 Task: Add a signature Austin King containing Thanks in advance, Austin King to email address softage.10@softage.net and add a folder Threat intelligence
Action: Mouse moved to (120, 110)
Screenshot: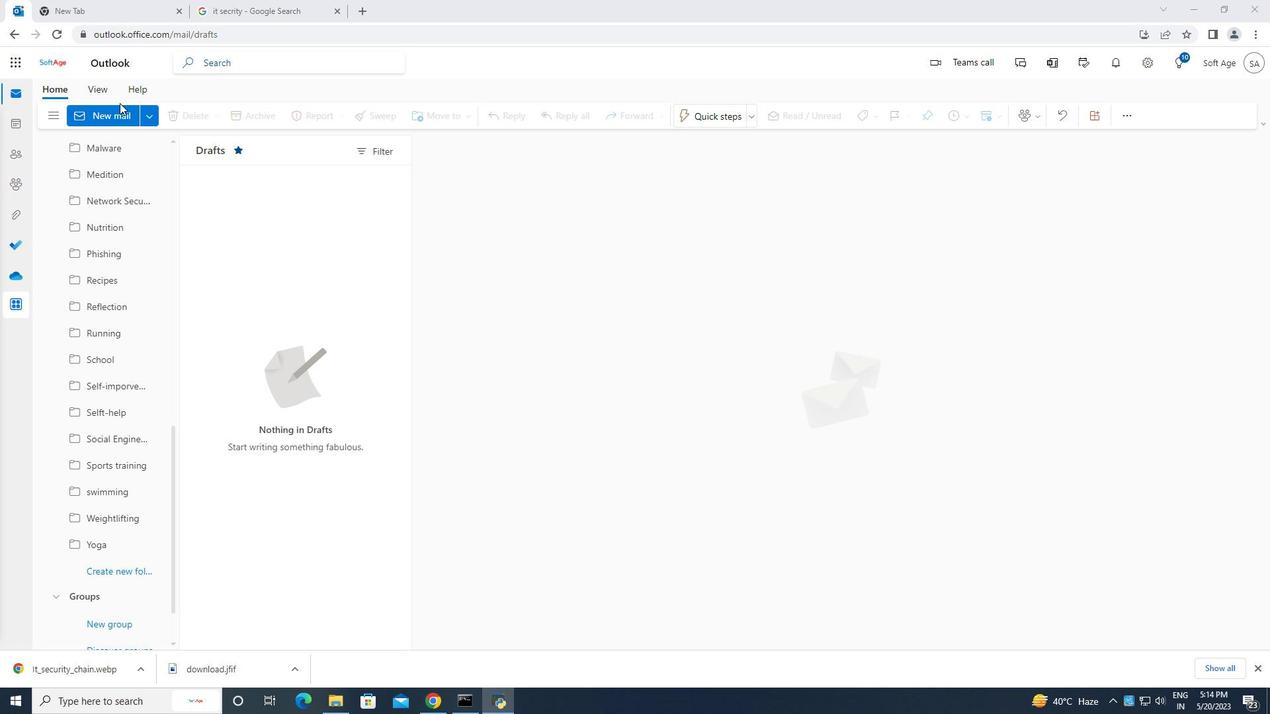 
Action: Mouse pressed left at (120, 110)
Screenshot: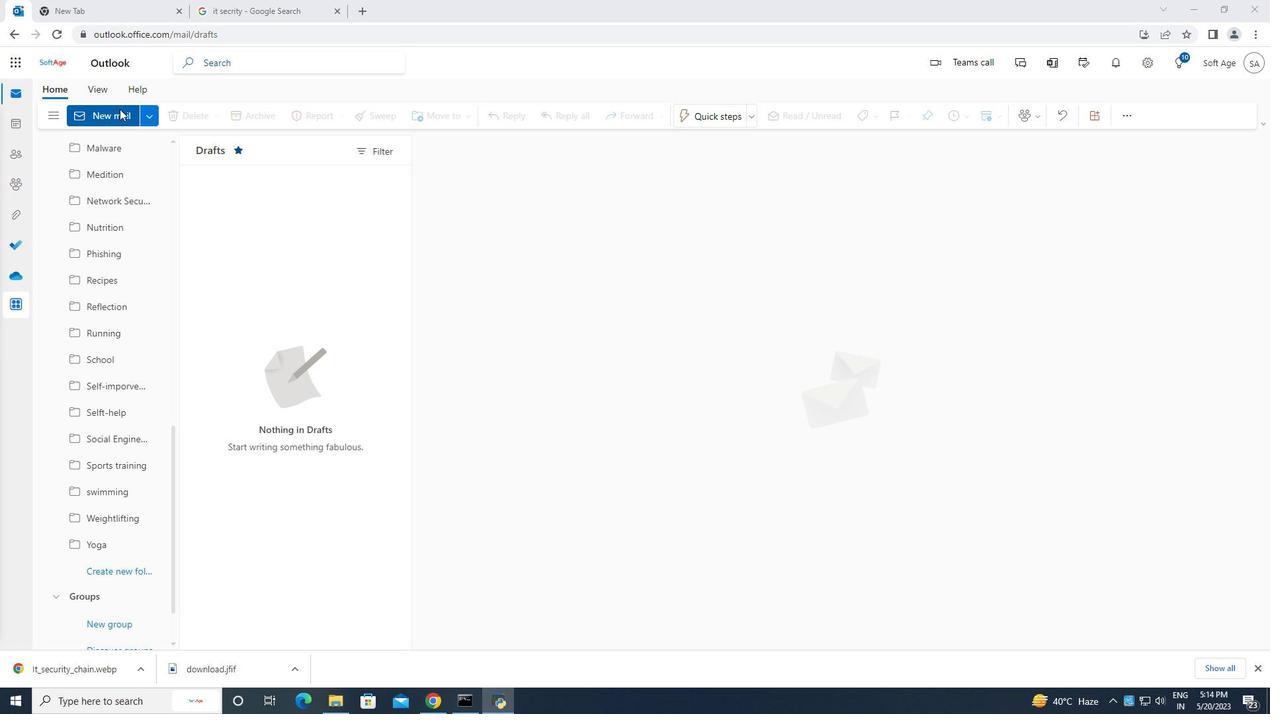 
Action: Mouse moved to (850, 115)
Screenshot: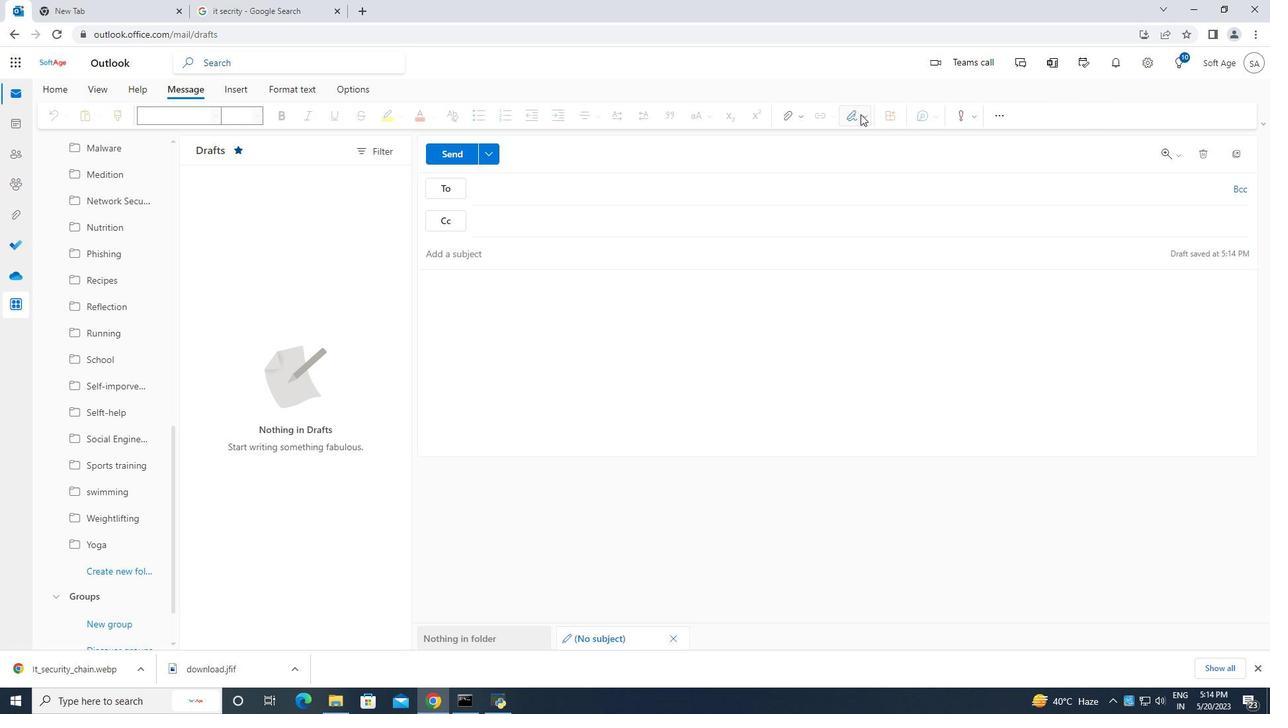 
Action: Mouse pressed left at (850, 115)
Screenshot: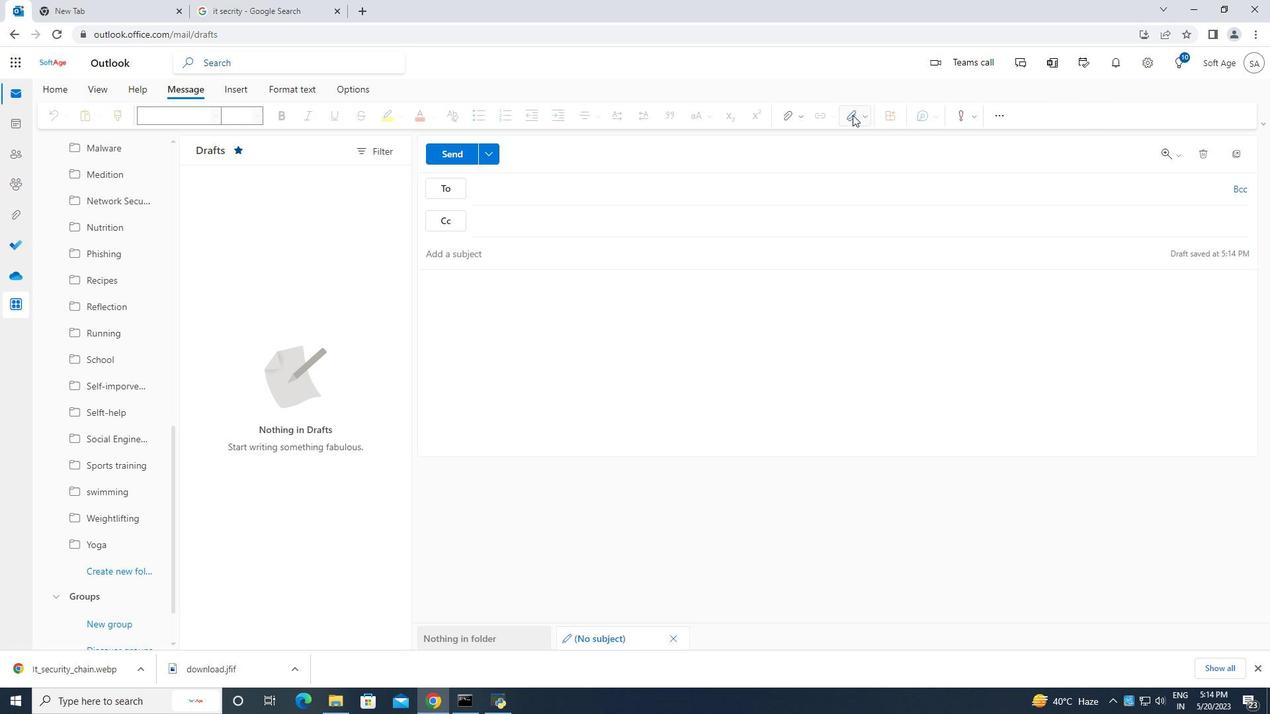 
Action: Mouse moved to (828, 170)
Screenshot: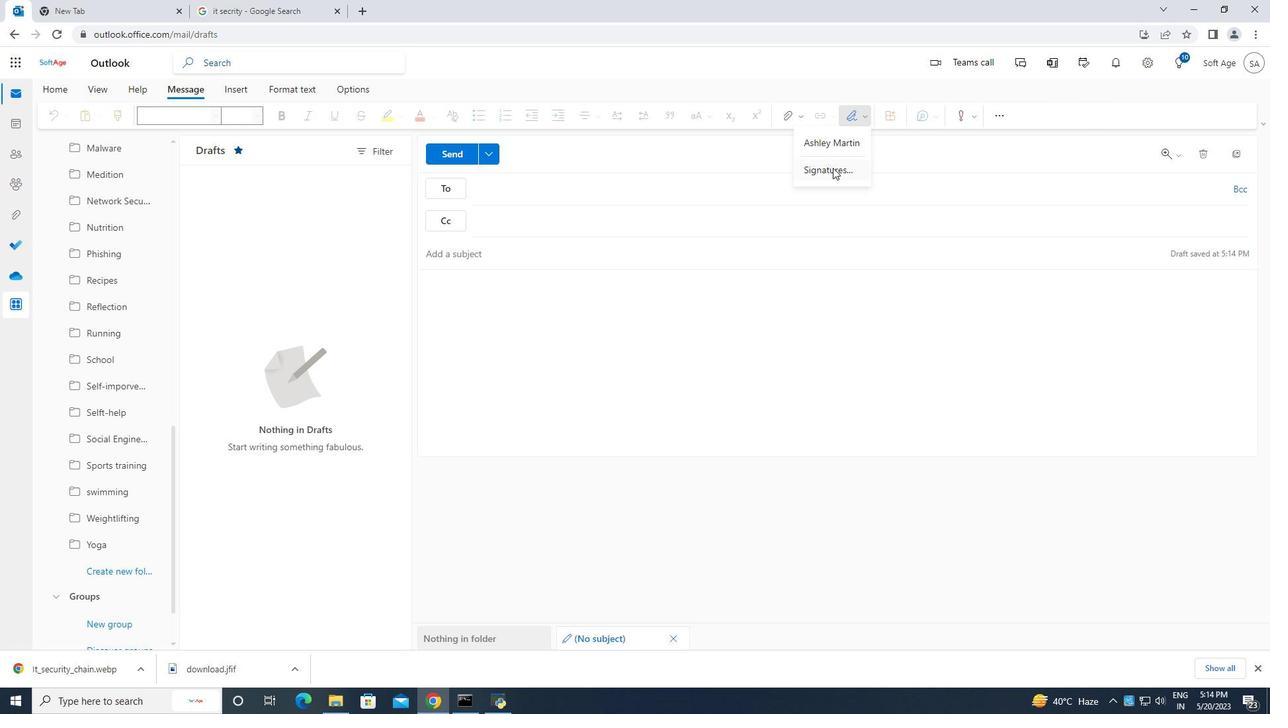 
Action: Mouse pressed left at (828, 170)
Screenshot: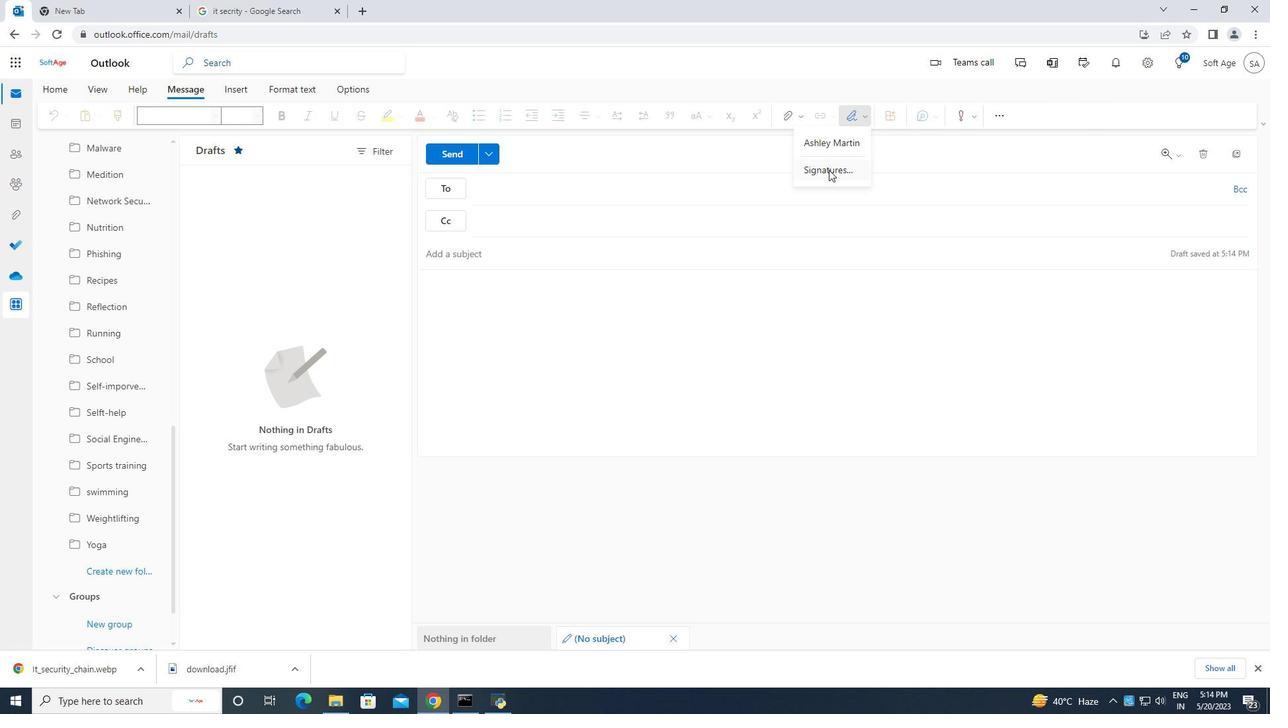 
Action: Mouse moved to (911, 216)
Screenshot: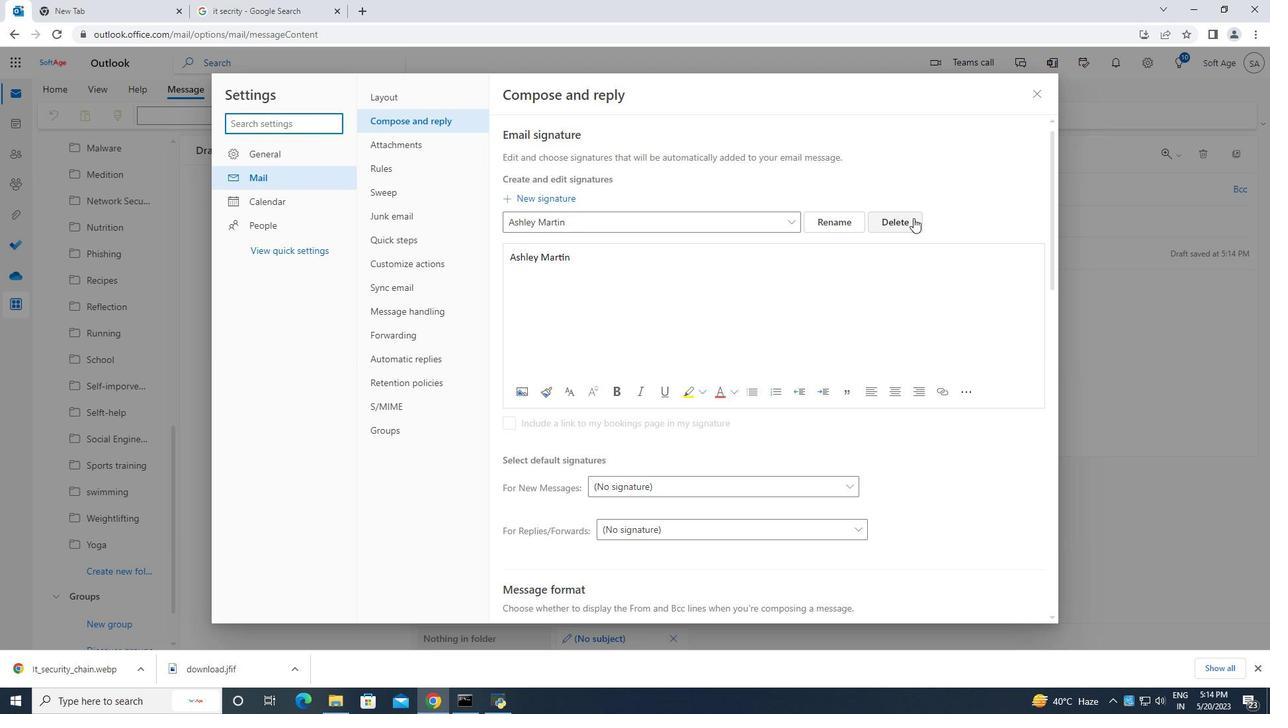 
Action: Mouse pressed left at (911, 216)
Screenshot: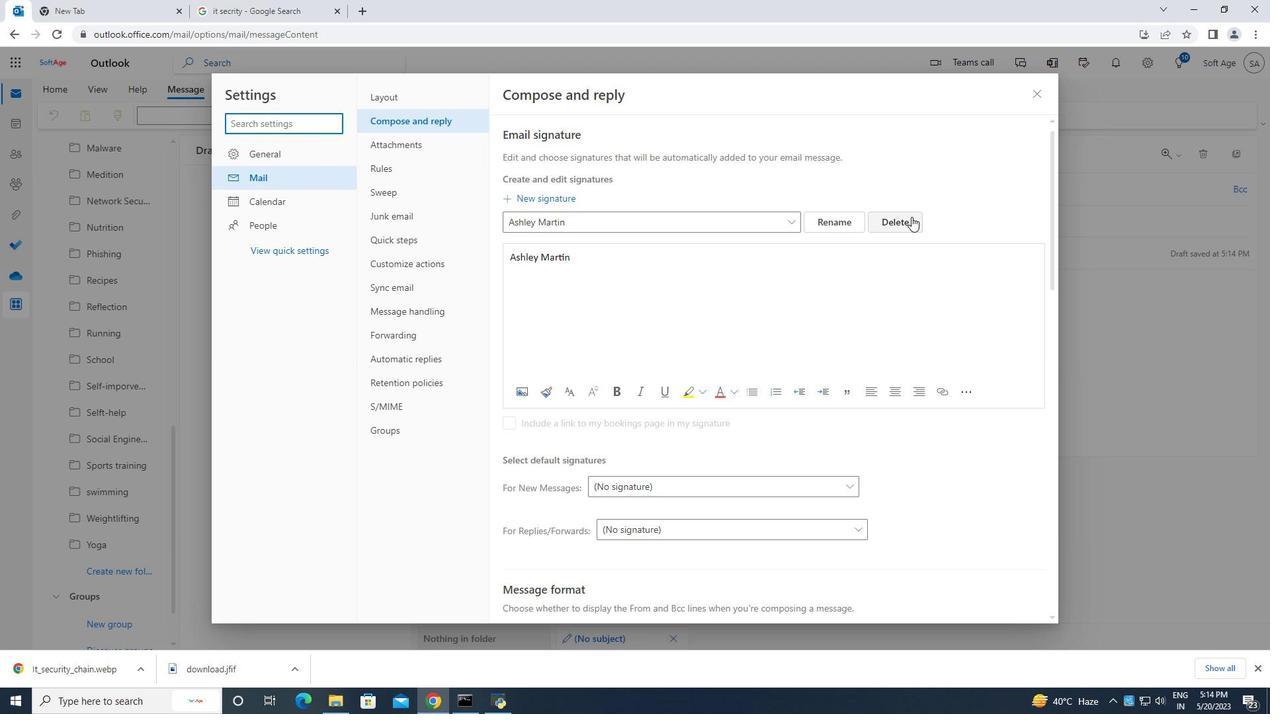 
Action: Mouse moved to (596, 223)
Screenshot: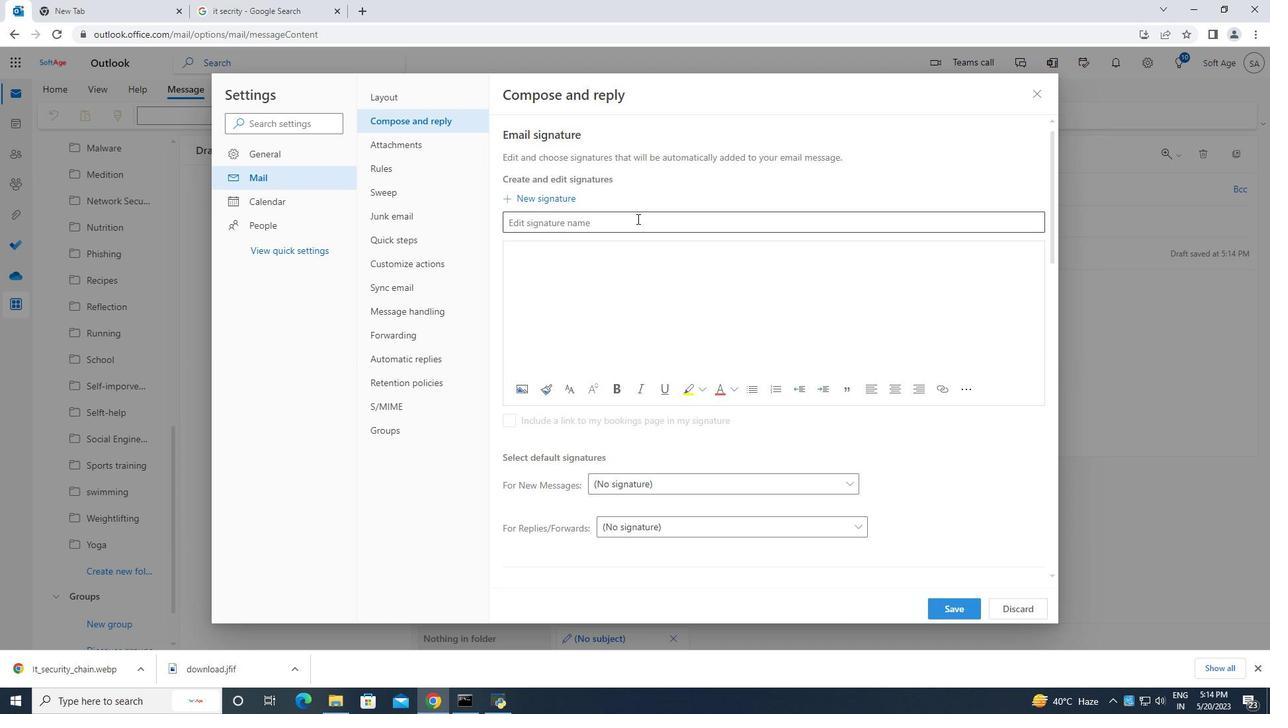 
Action: Mouse pressed left at (596, 223)
Screenshot: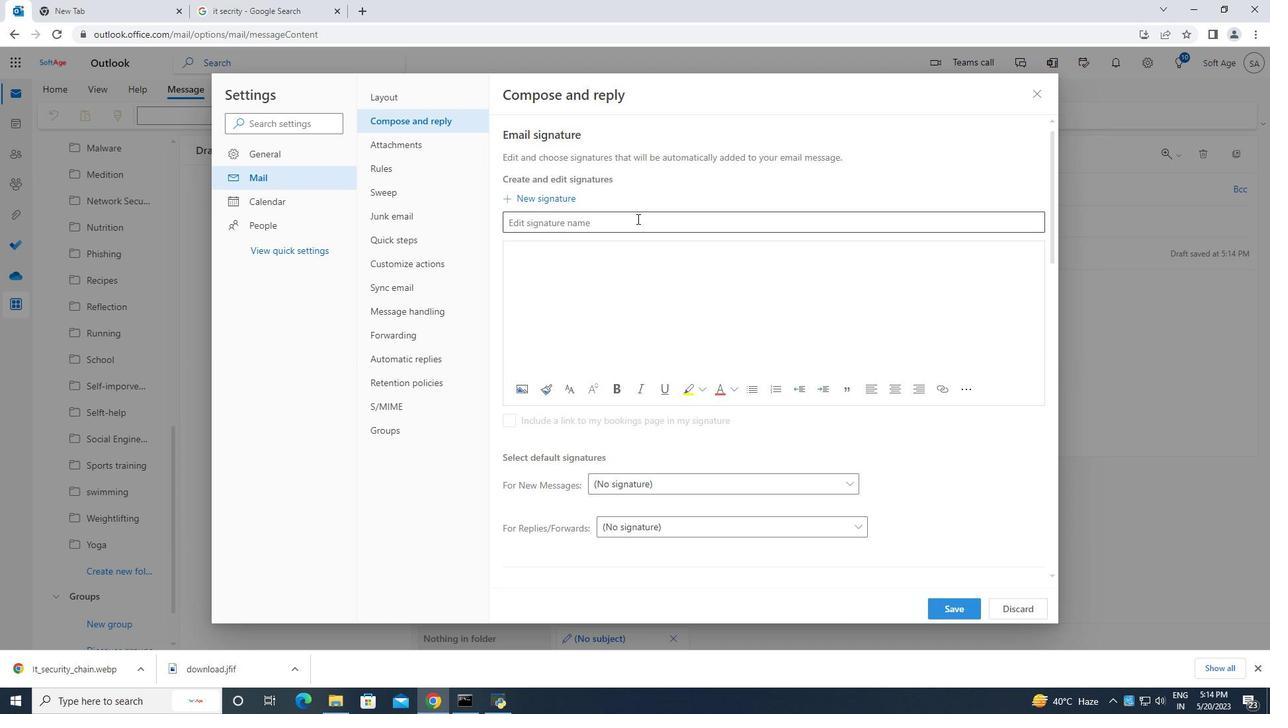 
Action: Key pressed <Key.caps_lock>A<Key.caps_lock>ustin<Key.space><Key.caps_lock>K<Key.caps_lock>ing<Key.space>
Screenshot: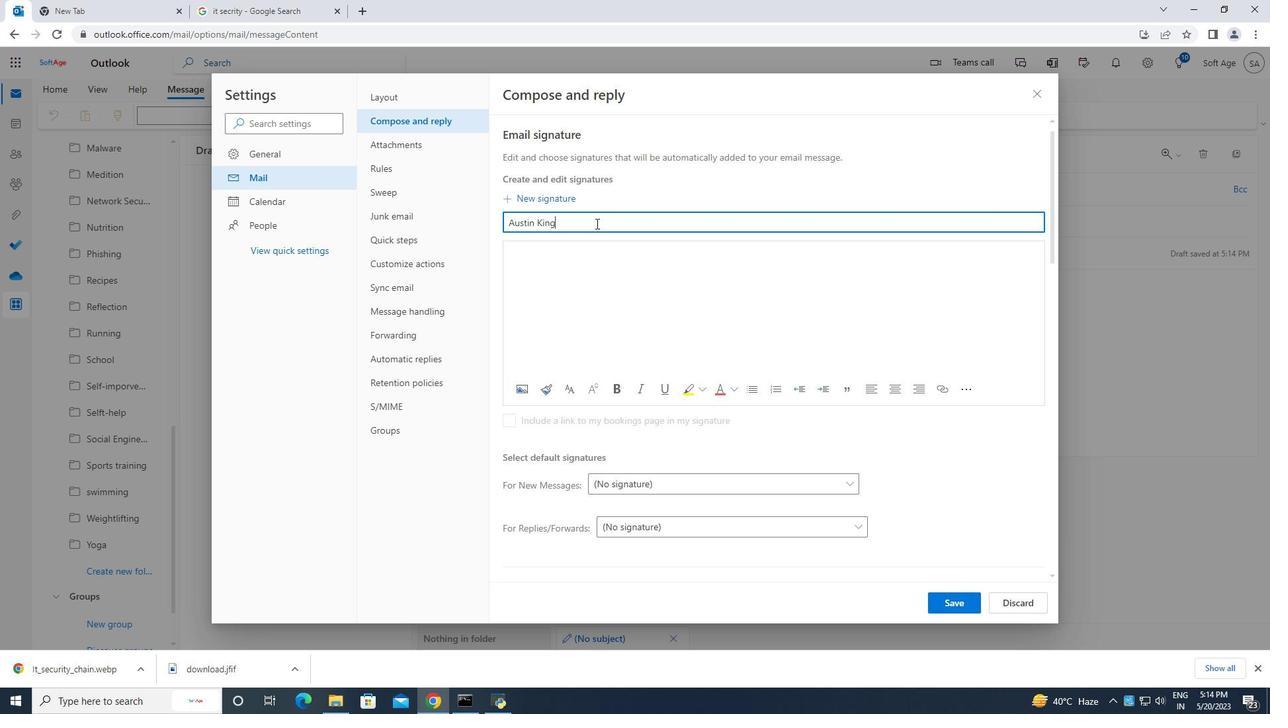 
Action: Mouse moved to (548, 267)
Screenshot: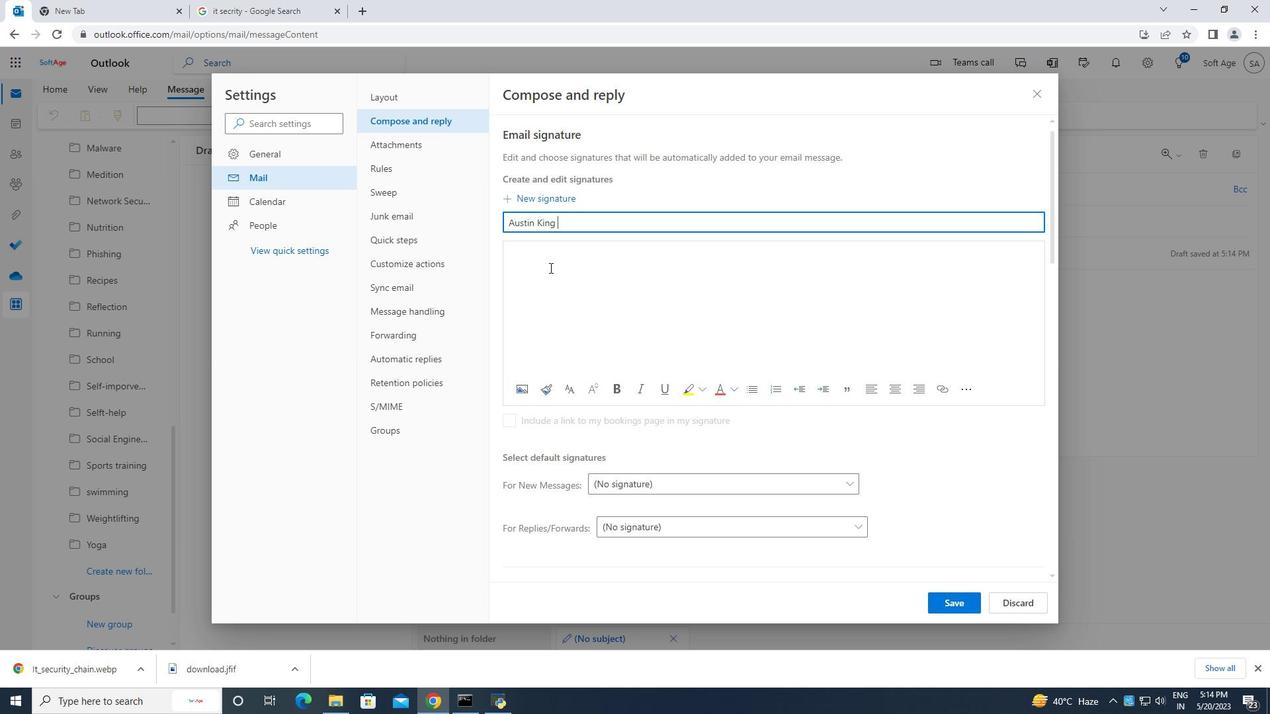 
Action: Mouse pressed left at (548, 267)
Screenshot: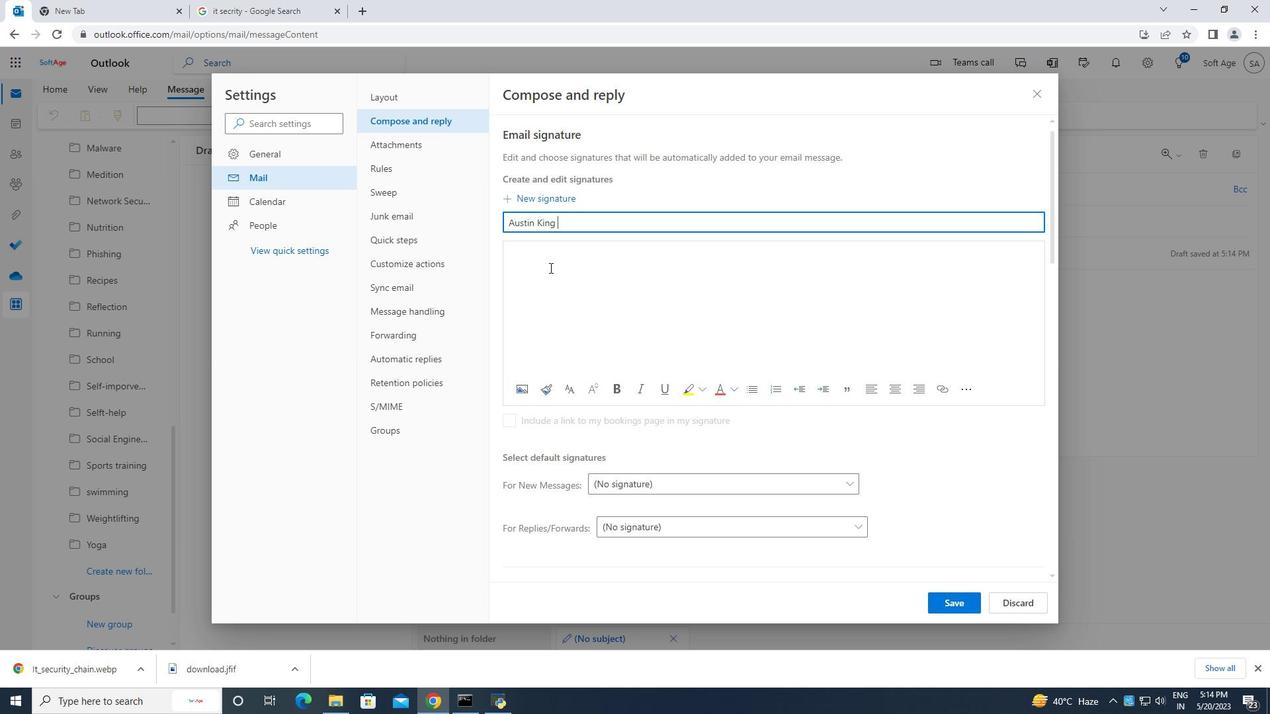 
Action: Key pressed <Key.caps_lock>A<Key.caps_lock>ustin<Key.space><Key.caps_lock>K<Key.caps_lock>ing
Screenshot: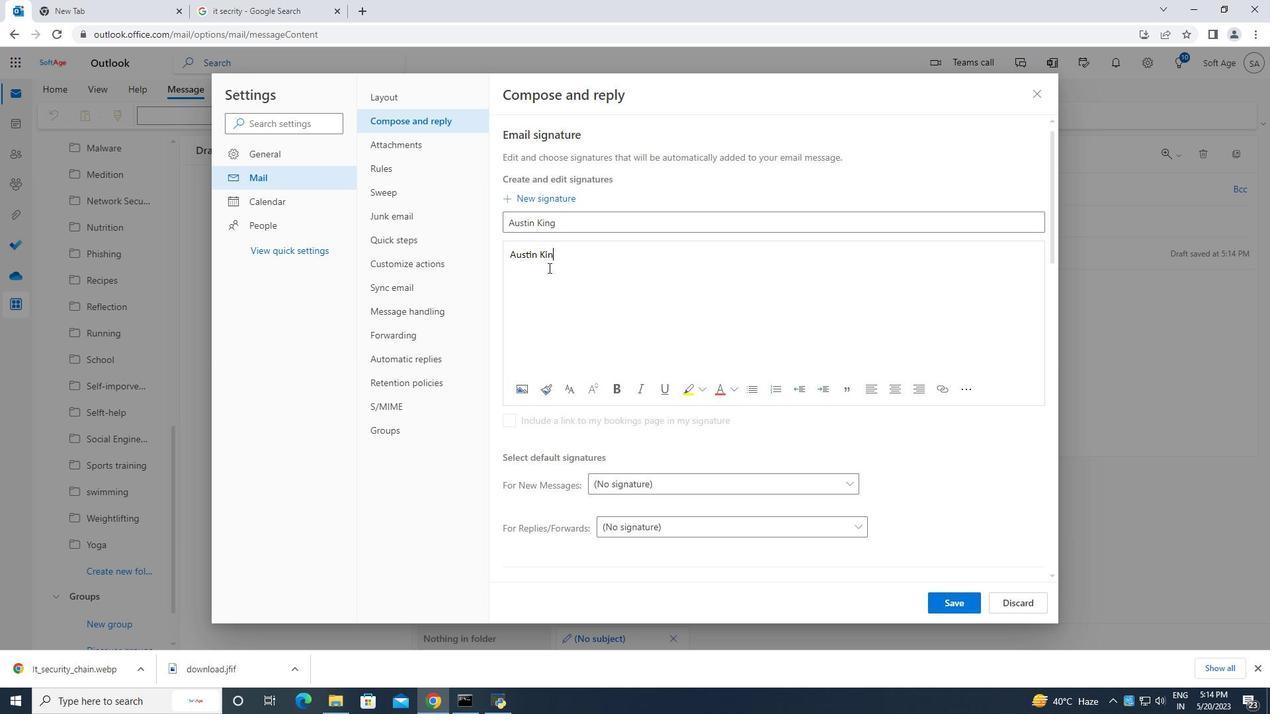 
Action: Mouse moved to (957, 600)
Screenshot: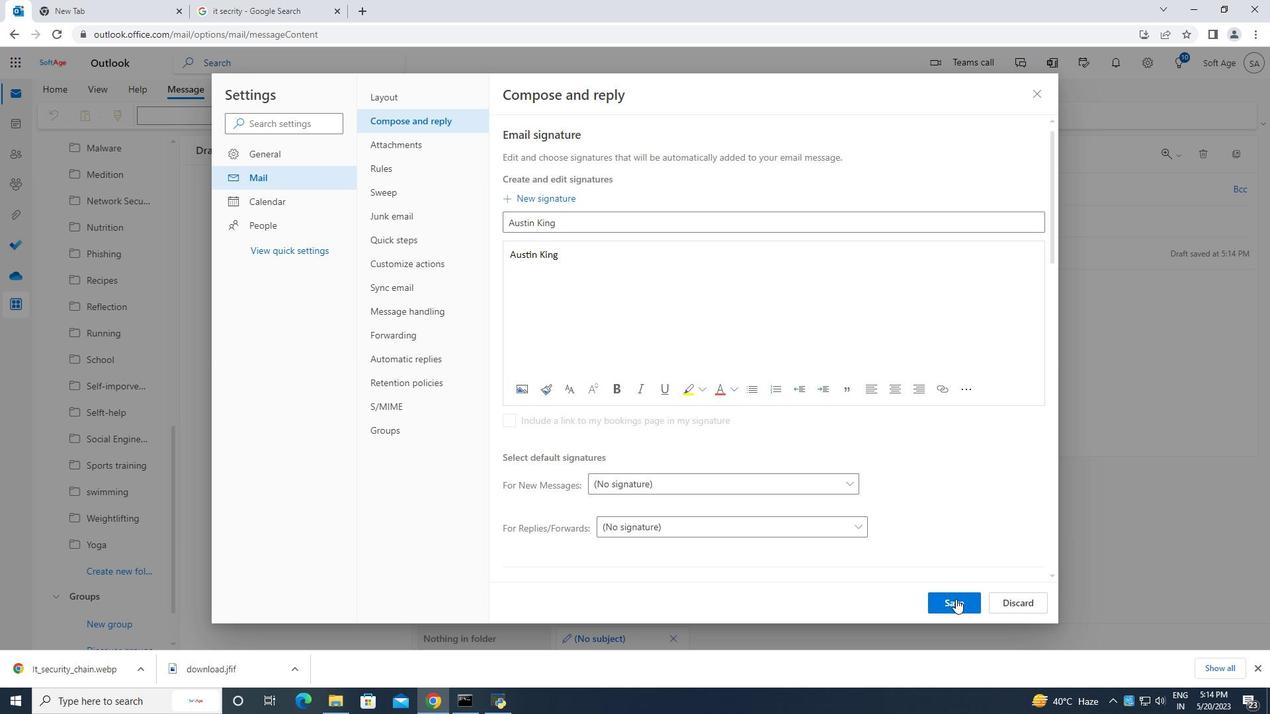 
Action: Mouse pressed left at (957, 600)
Screenshot: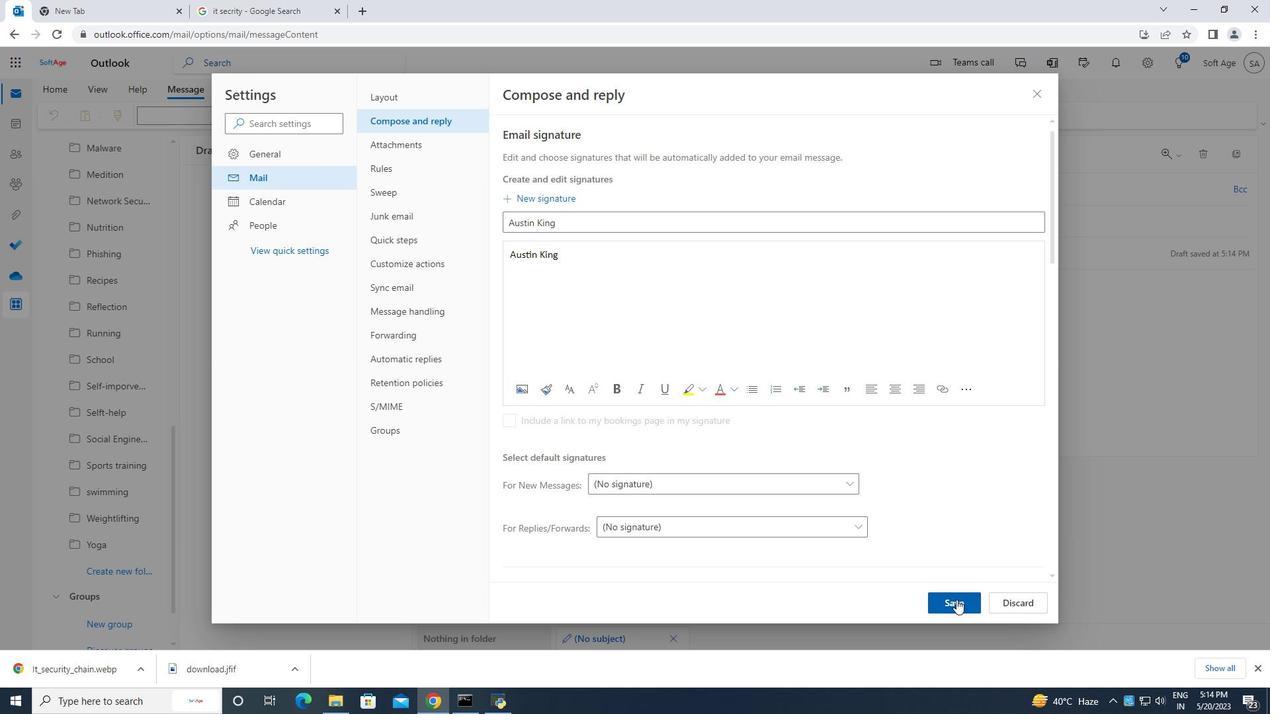 
Action: Mouse moved to (1041, 95)
Screenshot: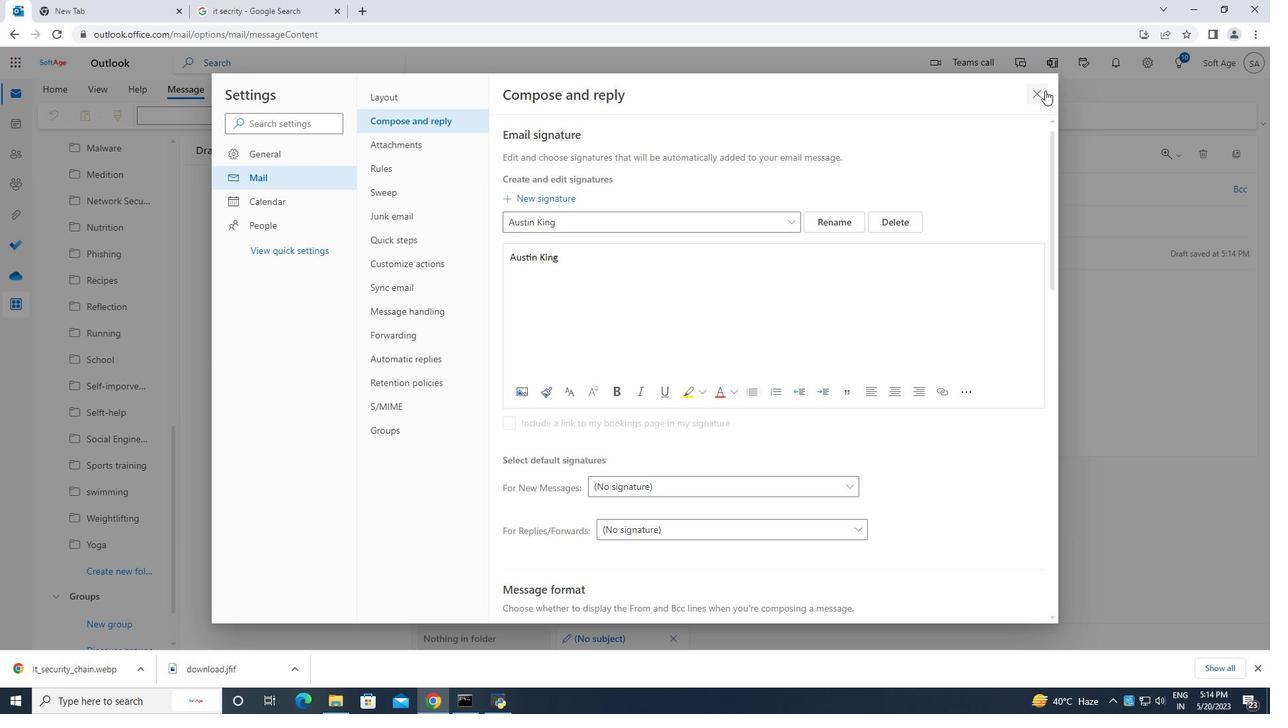 
Action: Mouse pressed left at (1041, 95)
Screenshot: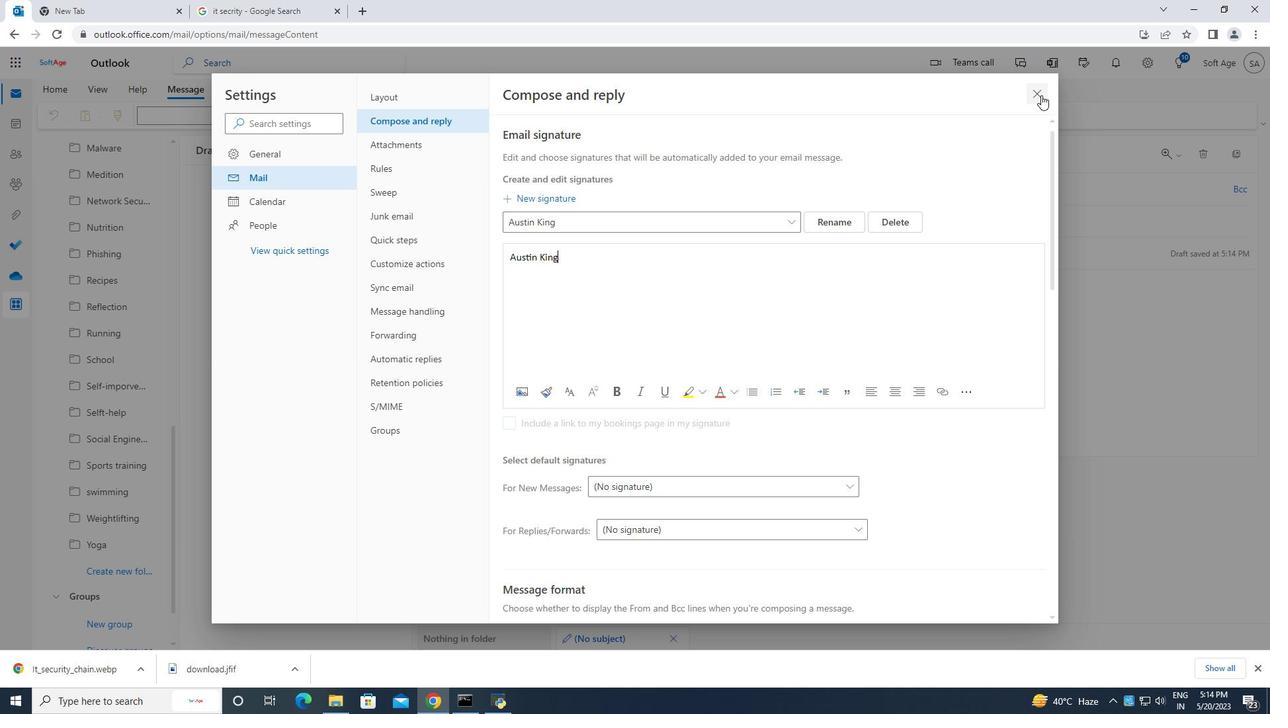 
Action: Mouse moved to (846, 117)
Screenshot: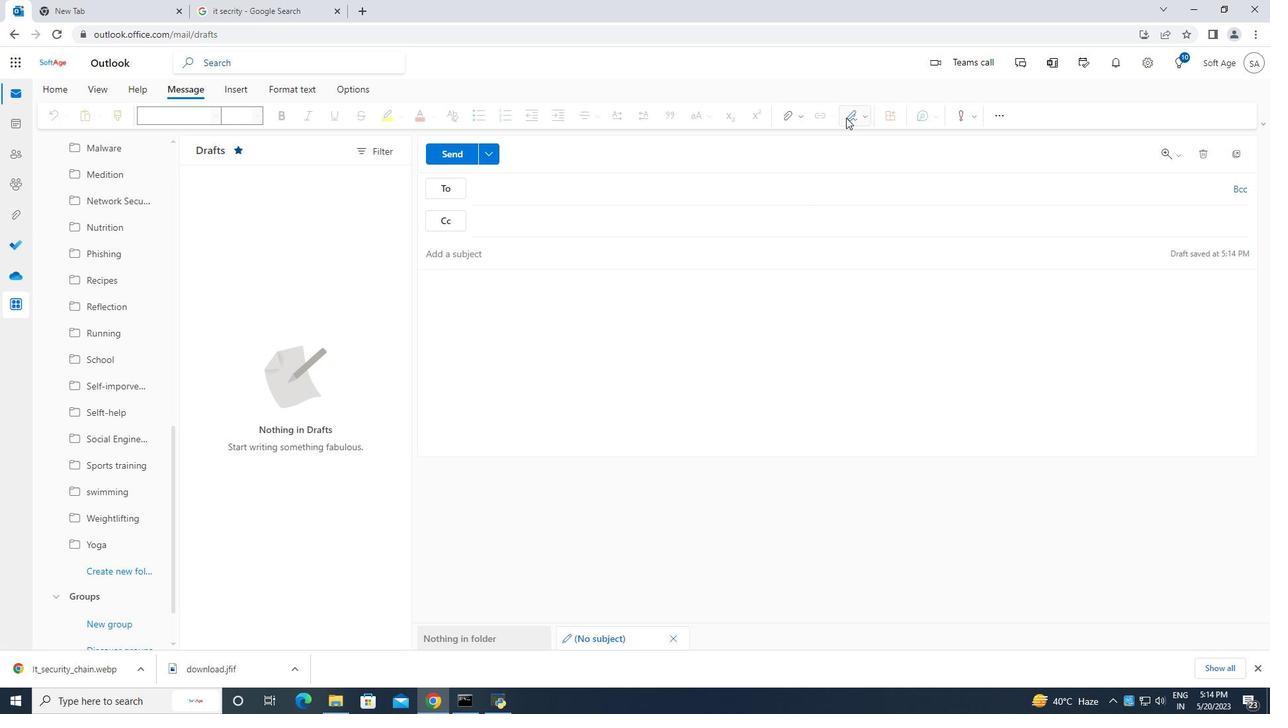
Action: Mouse pressed left at (846, 117)
Screenshot: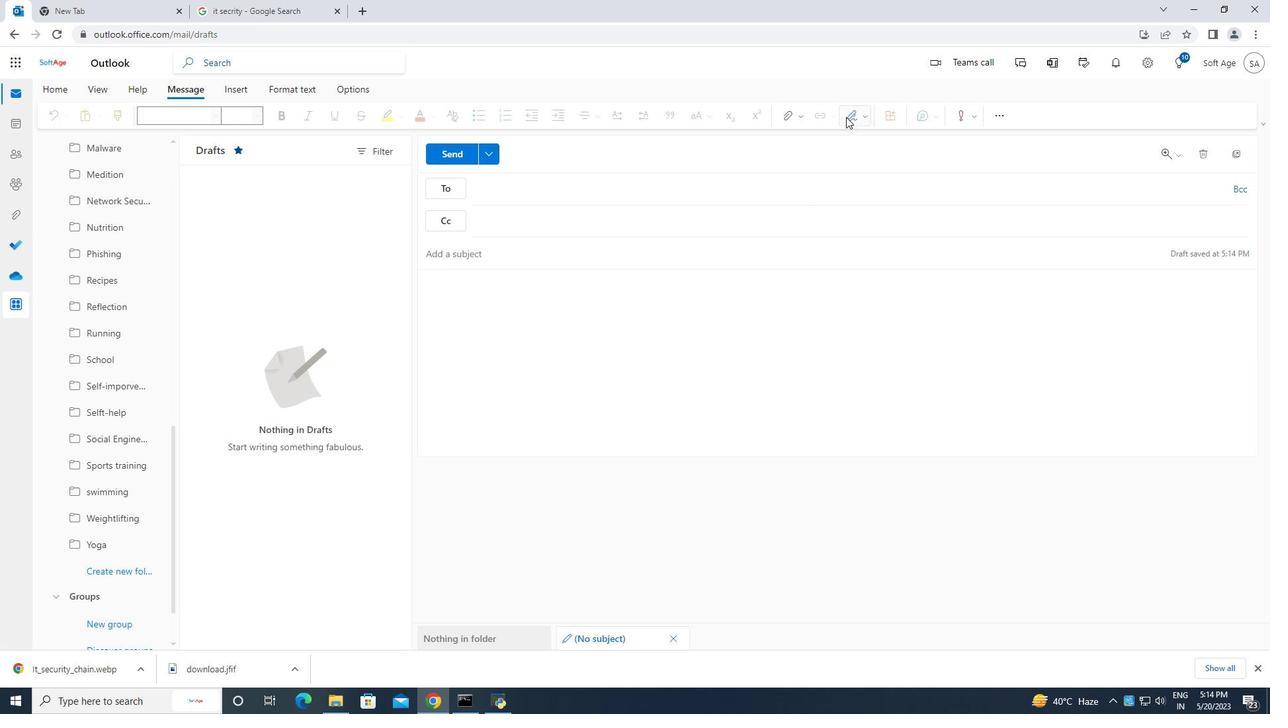
Action: Mouse moved to (823, 144)
Screenshot: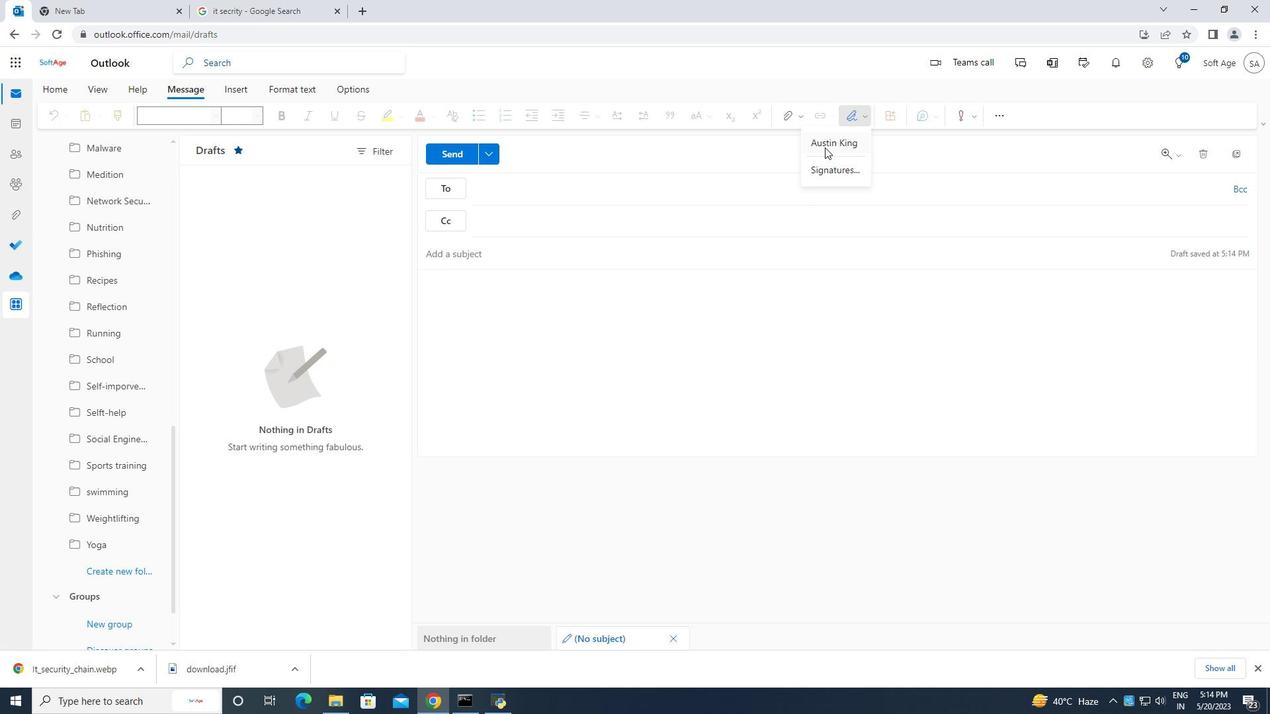 
Action: Mouse pressed left at (823, 144)
Screenshot: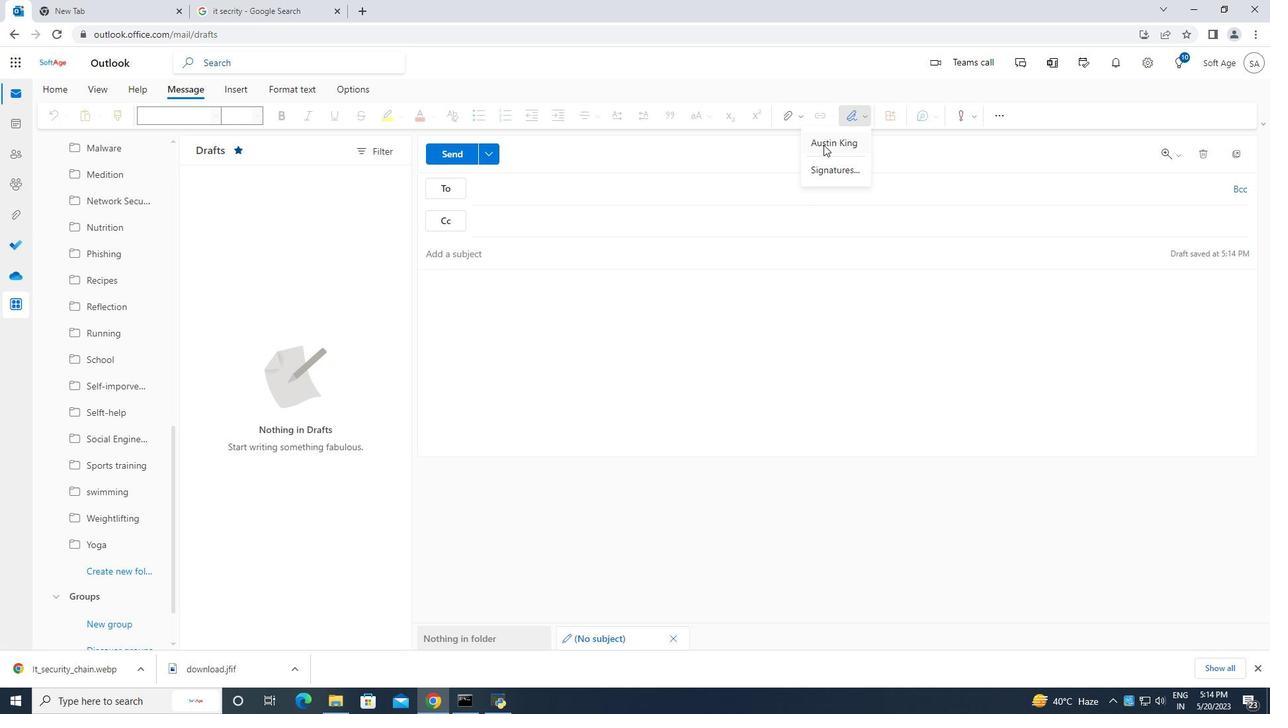 
Action: Mouse moved to (474, 274)
Screenshot: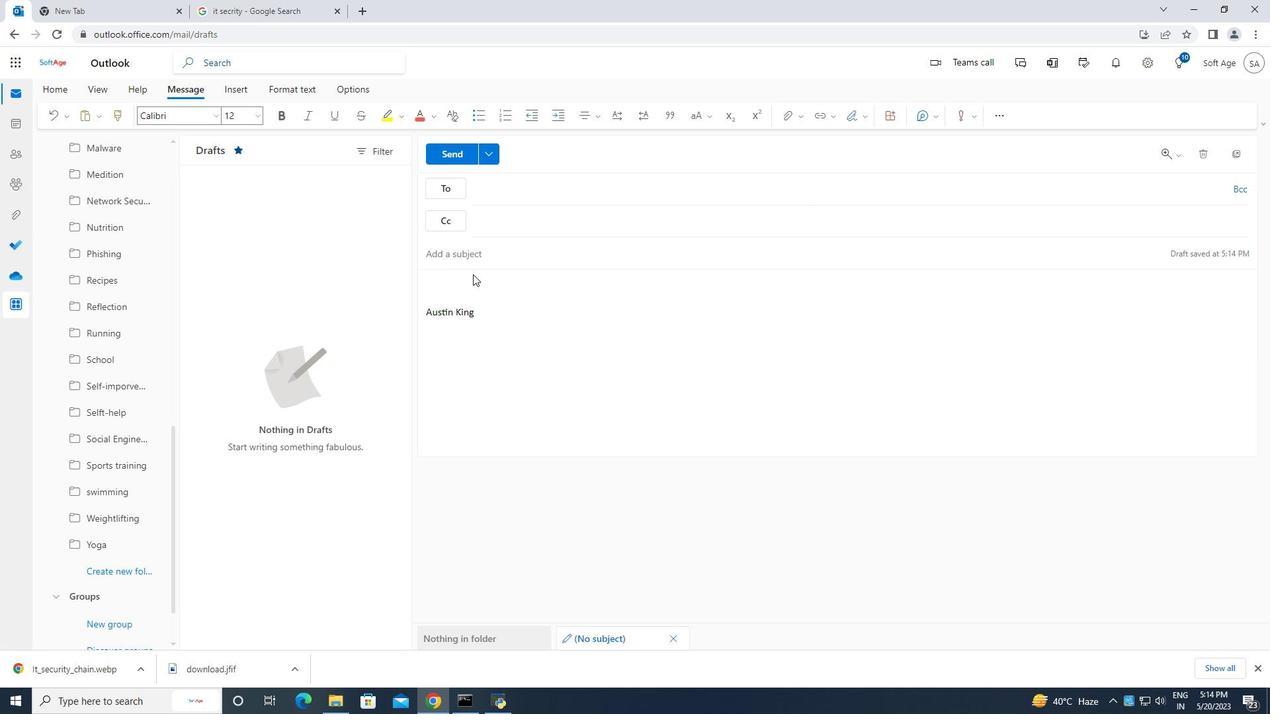 
Action: Key pressed <Key.caps_lock>C<Key.caps_lock>ontaining<Key.space><Key.caps_lock>T<Key.caps_lock>hanks<Key.space>in<Key.space>advance<Key.space><Key.backspace>,<Key.space><Key.caps_lock>A<Key.caps_lock>ustin<Key.space><Key.caps_lock>KI<Key.backspace><Key.caps_lock>ing
Screenshot: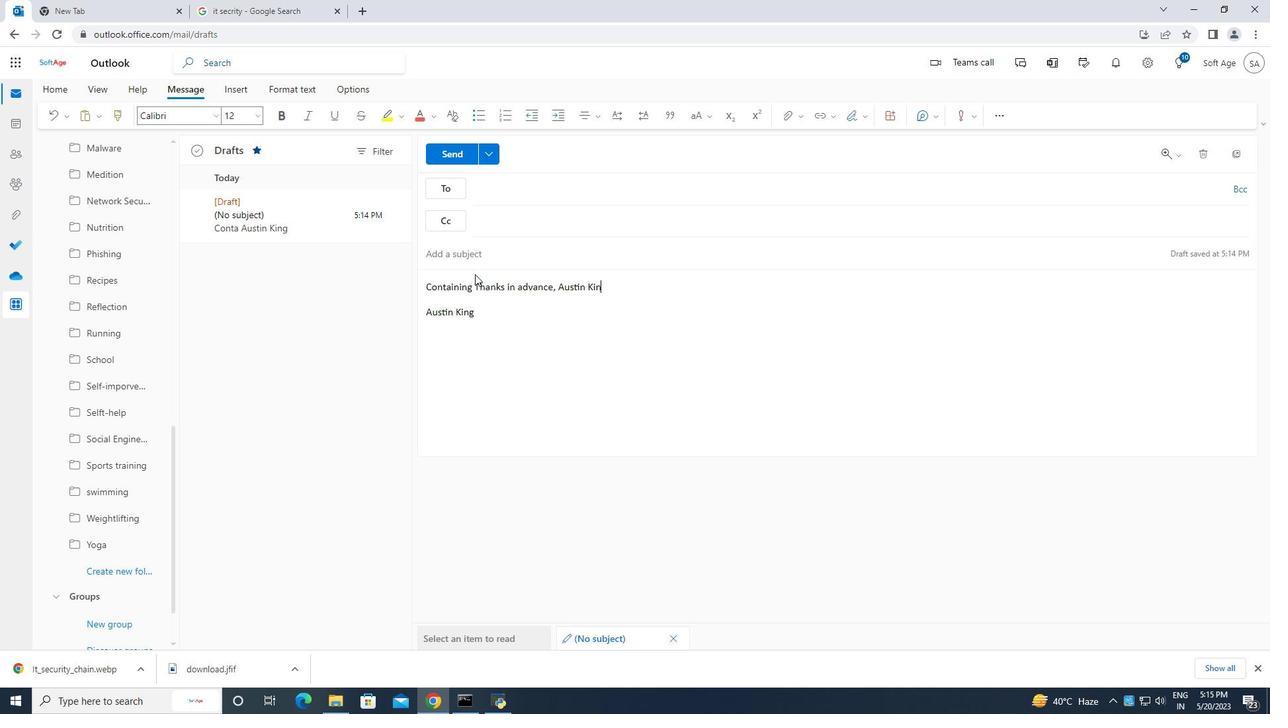 
Action: Mouse moved to (545, 185)
Screenshot: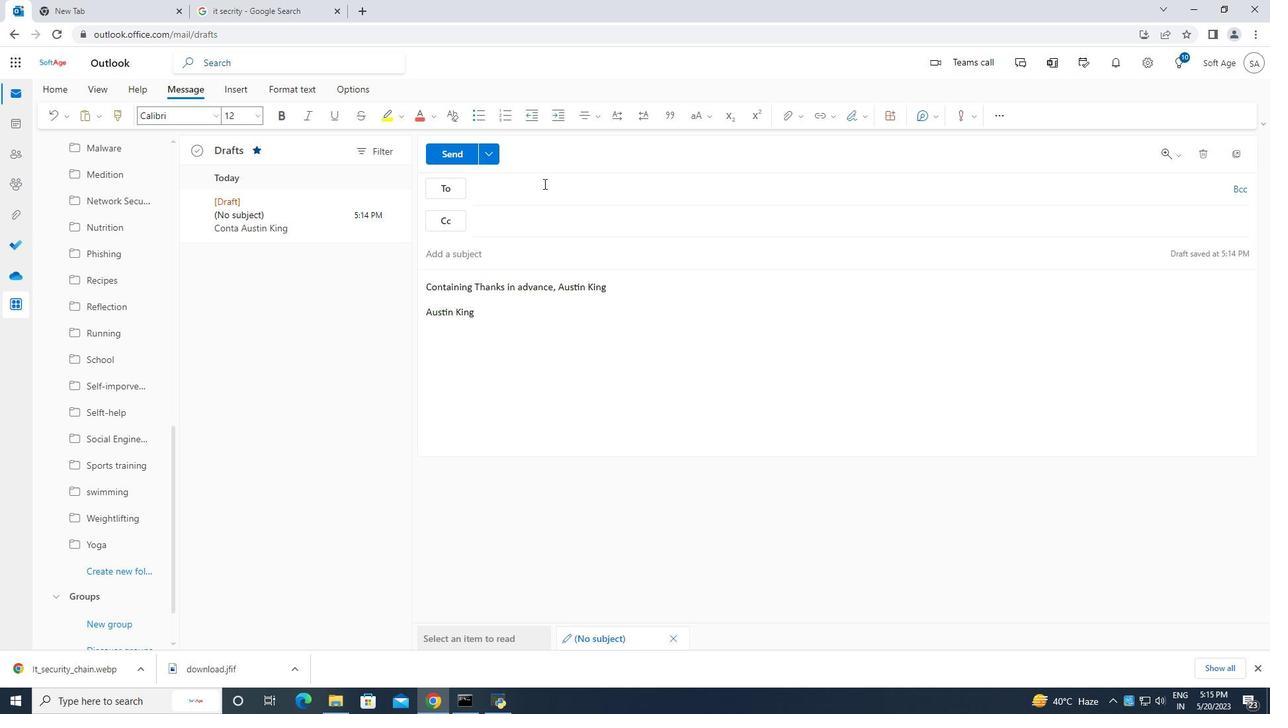 
Action: Mouse pressed left at (545, 185)
Screenshot: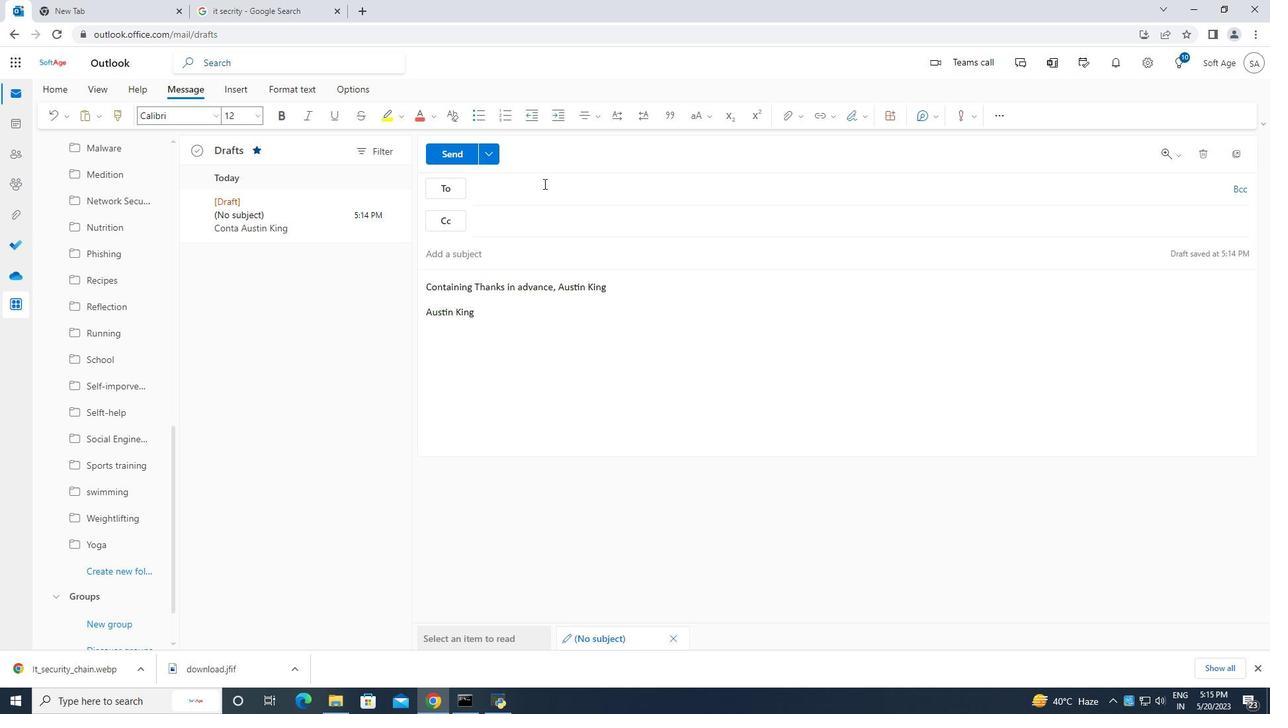 
Action: Mouse moved to (543, 185)
Screenshot: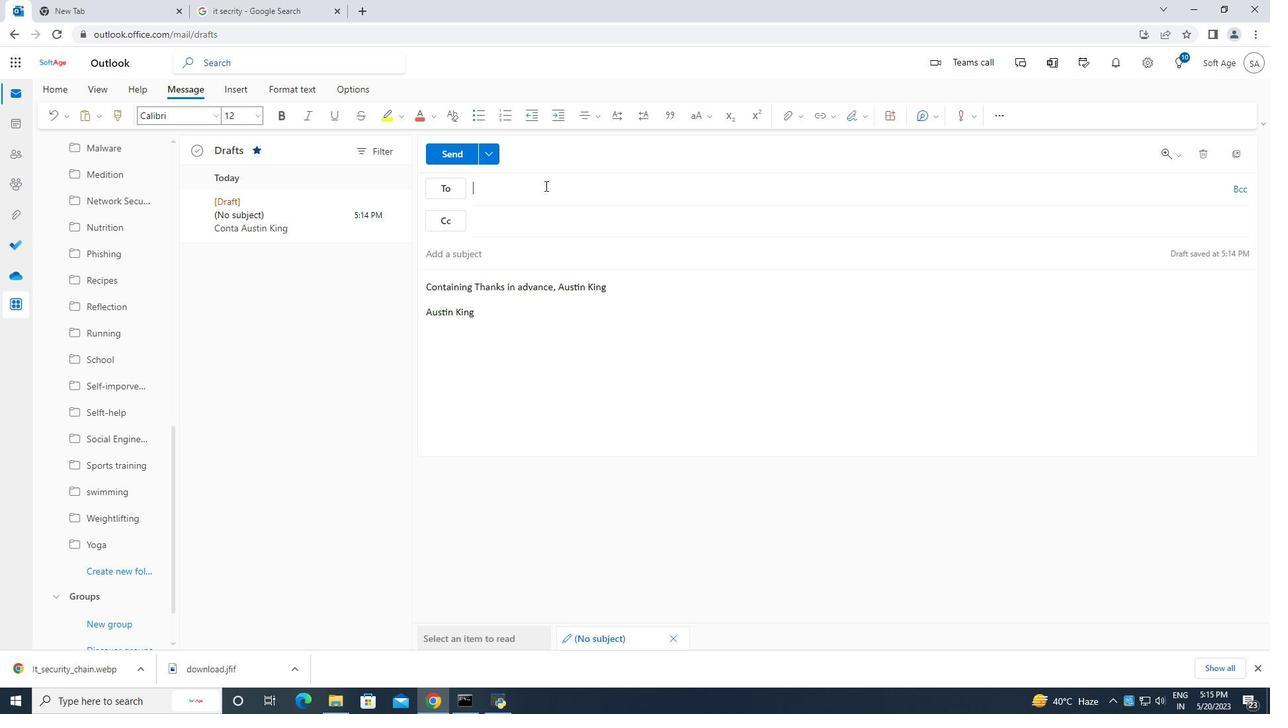 
Action: Key pressed soft
Screenshot: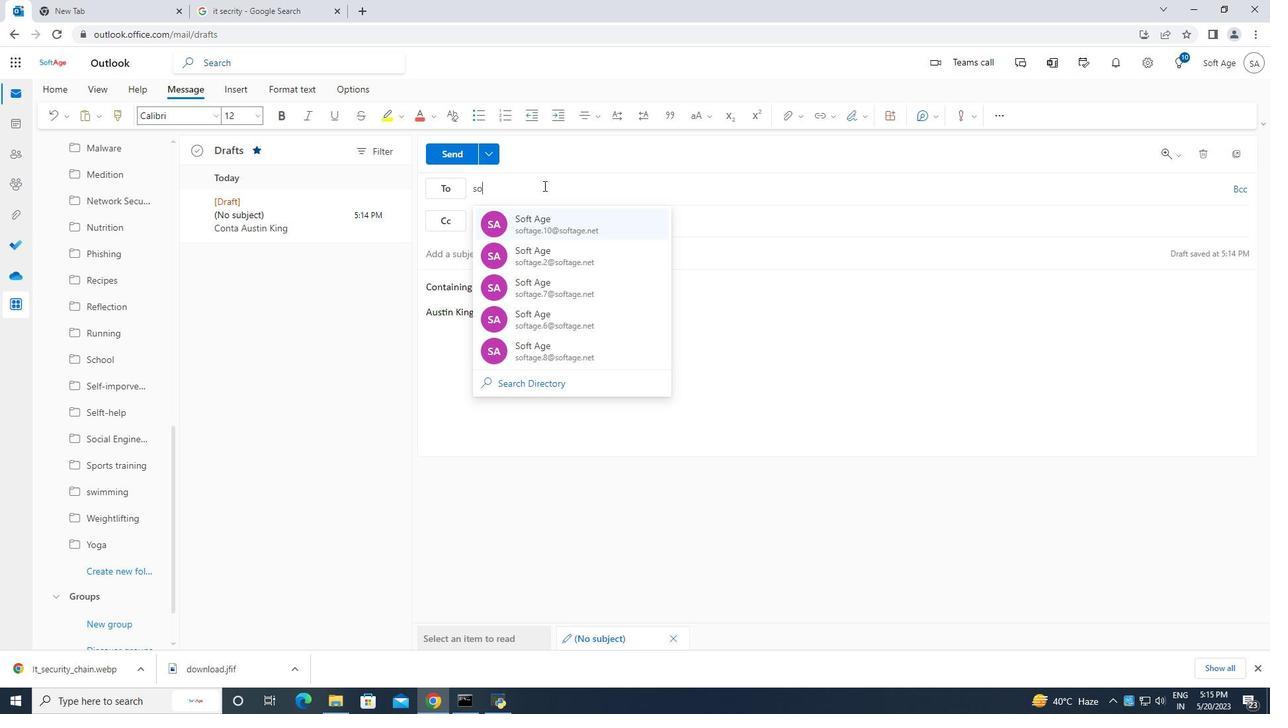 
Action: Mouse moved to (603, 218)
Screenshot: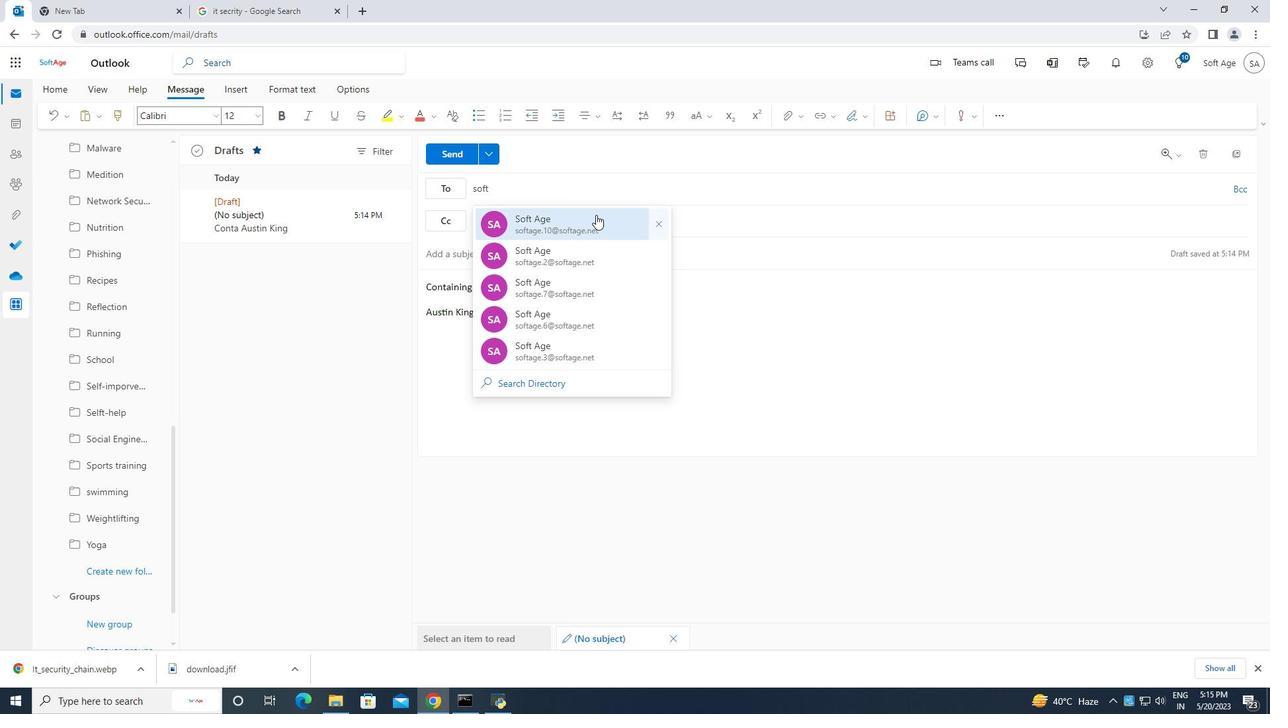
Action: Mouse pressed left at (603, 218)
Screenshot: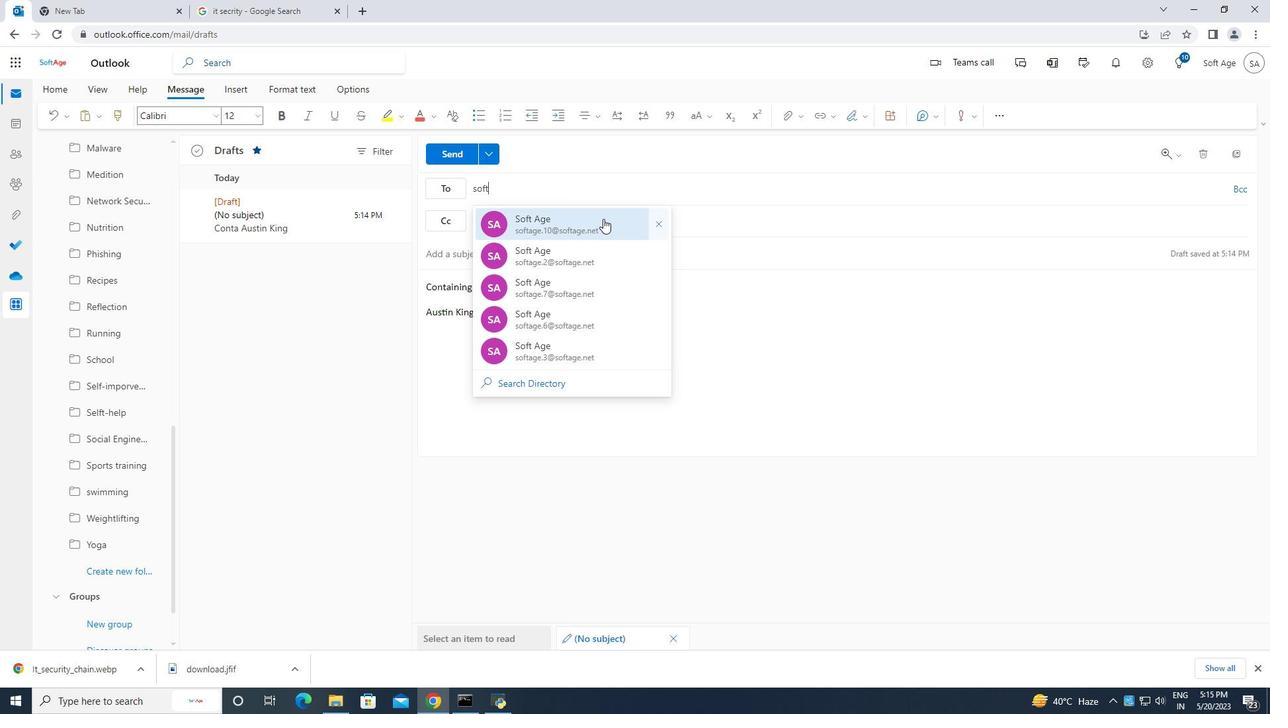 
Action: Mouse moved to (124, 572)
Screenshot: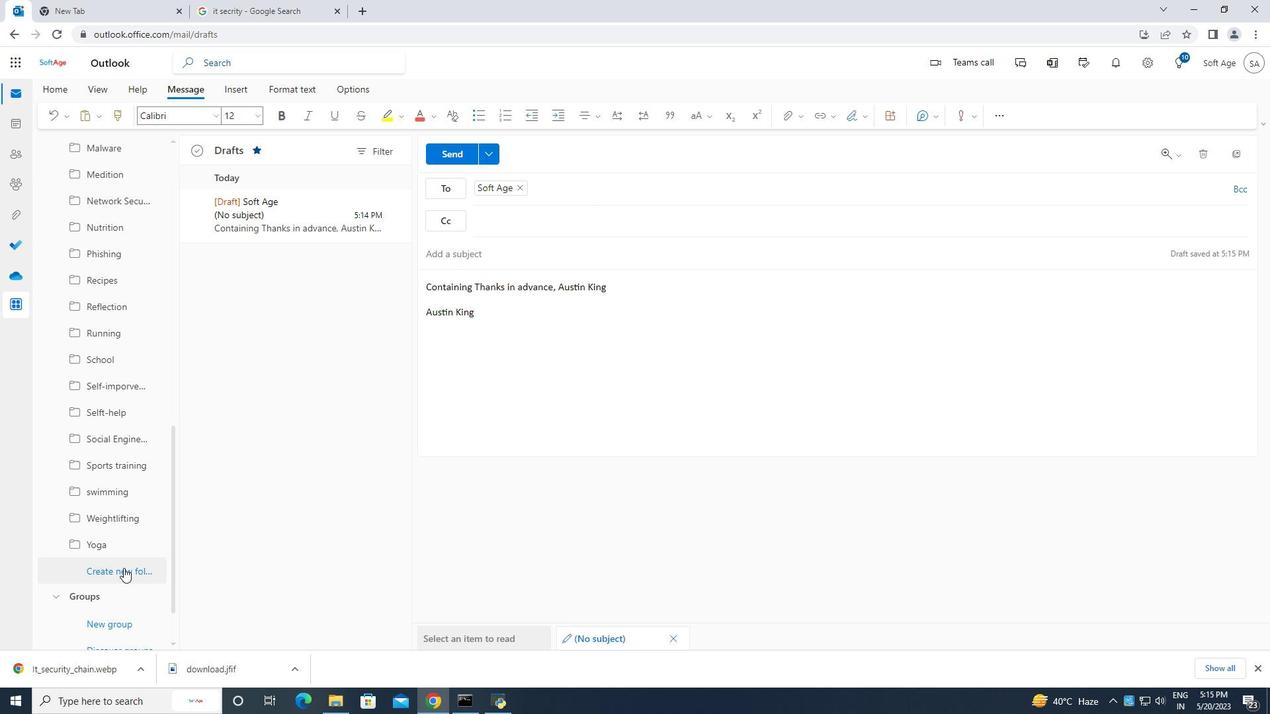 
Action: Mouse pressed left at (124, 572)
Screenshot: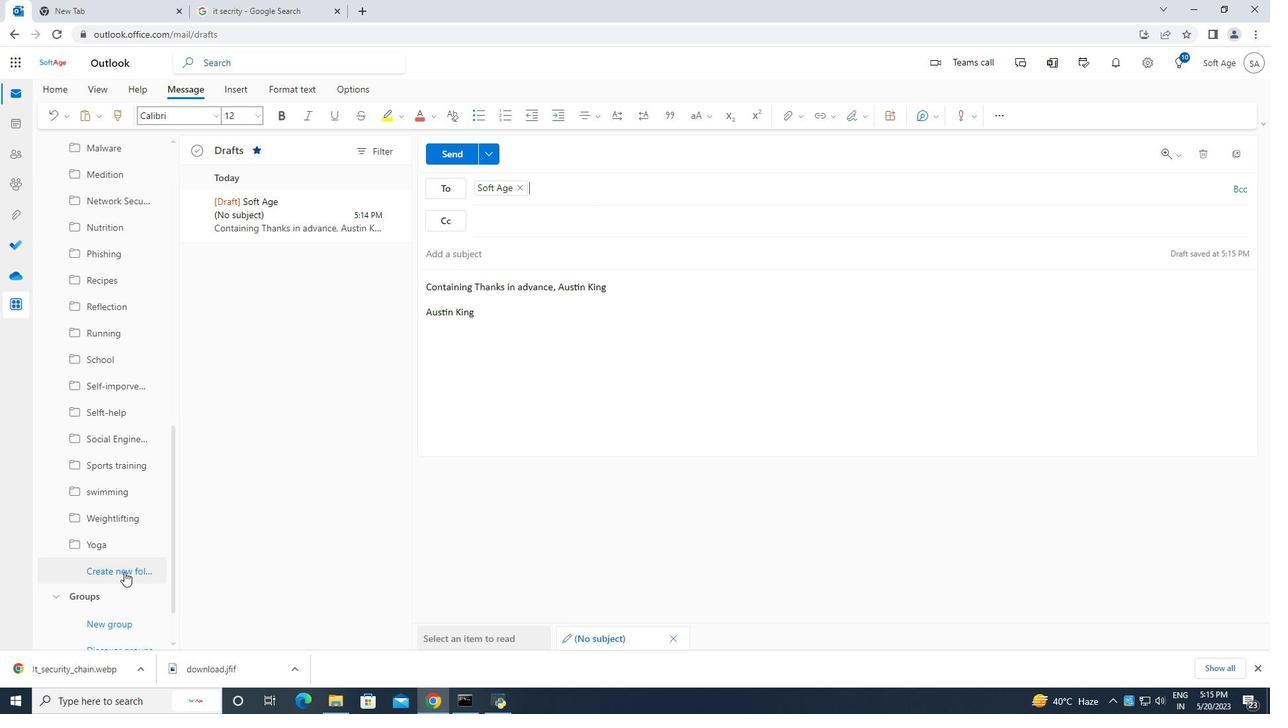 
Action: Mouse moved to (121, 562)
Screenshot: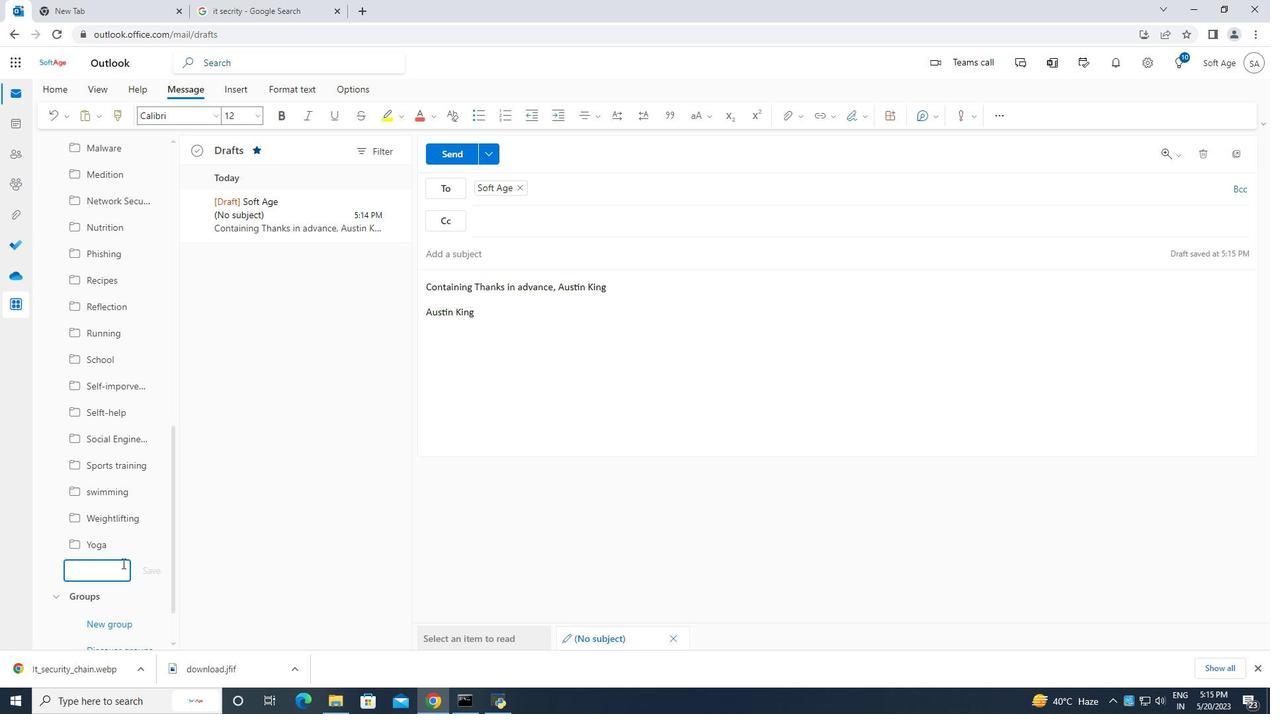 
Action: Key pressed <Key.caps_lock>T<Key.caps_lock>hreat<Key.space><Key.caps_lock>I<Key.caps_lock>ntelligence
Screenshot: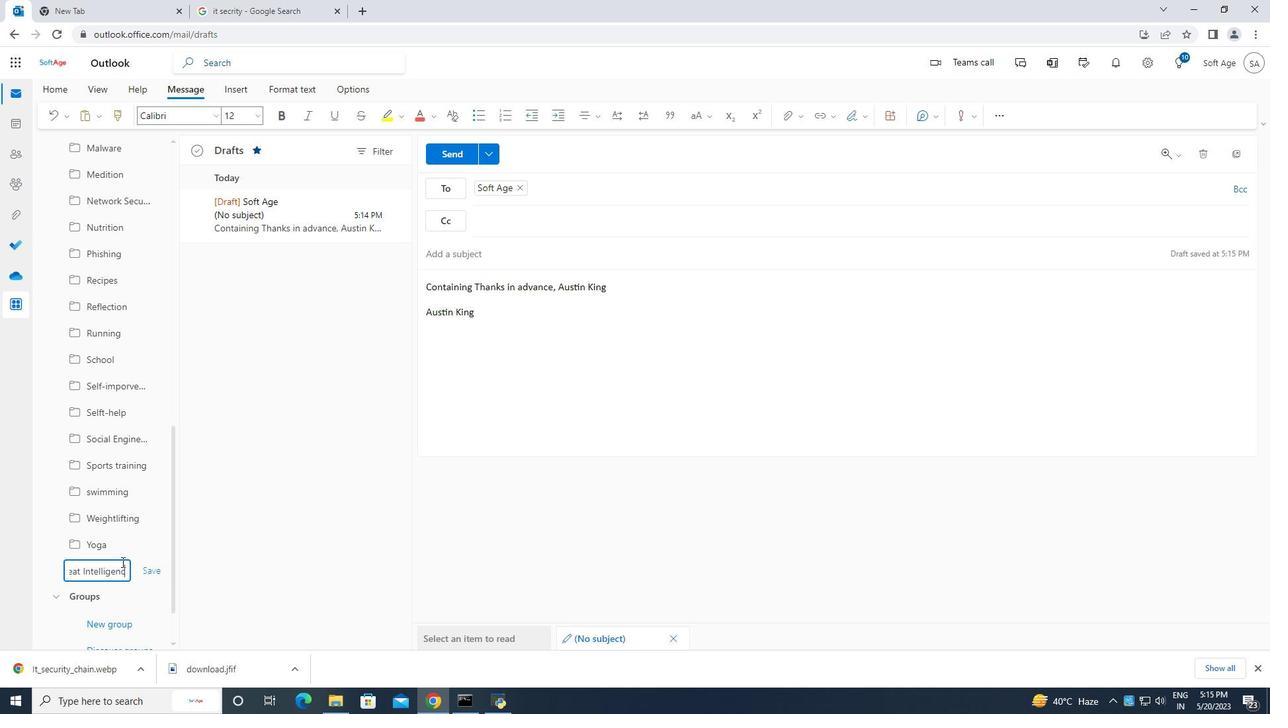 
Action: Mouse moved to (156, 571)
Screenshot: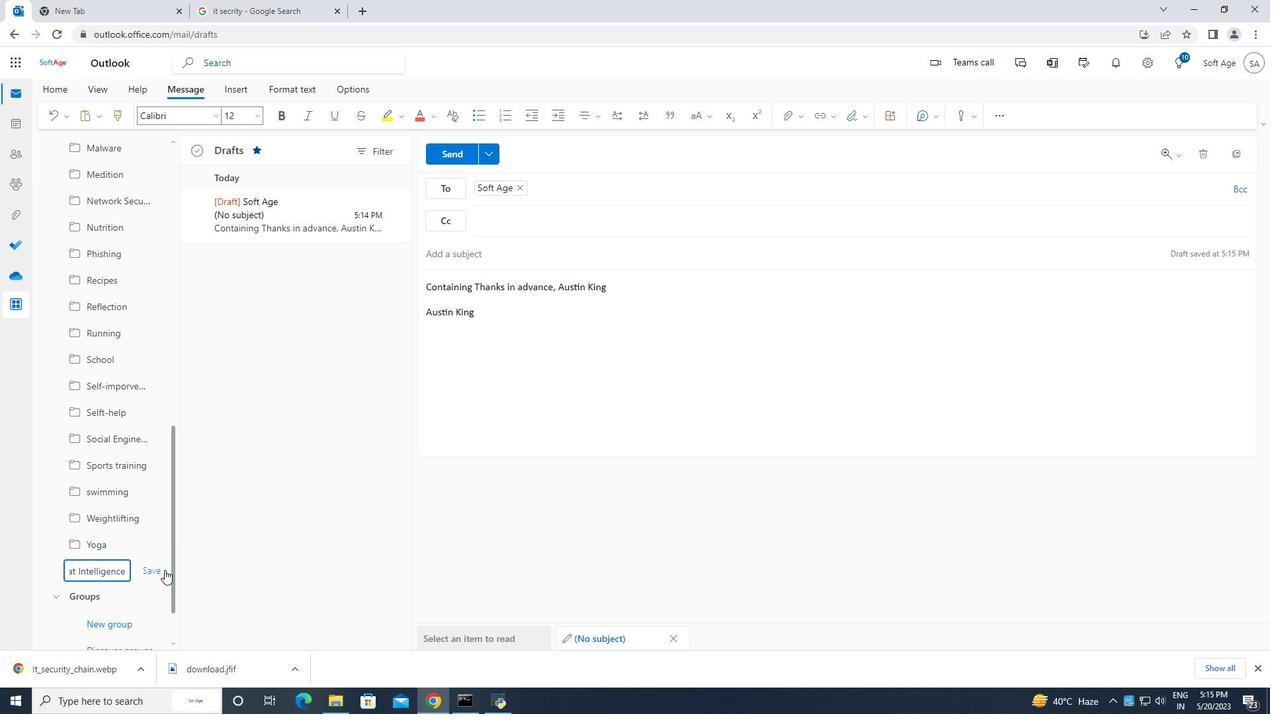 
Action: Mouse pressed left at (156, 571)
Screenshot: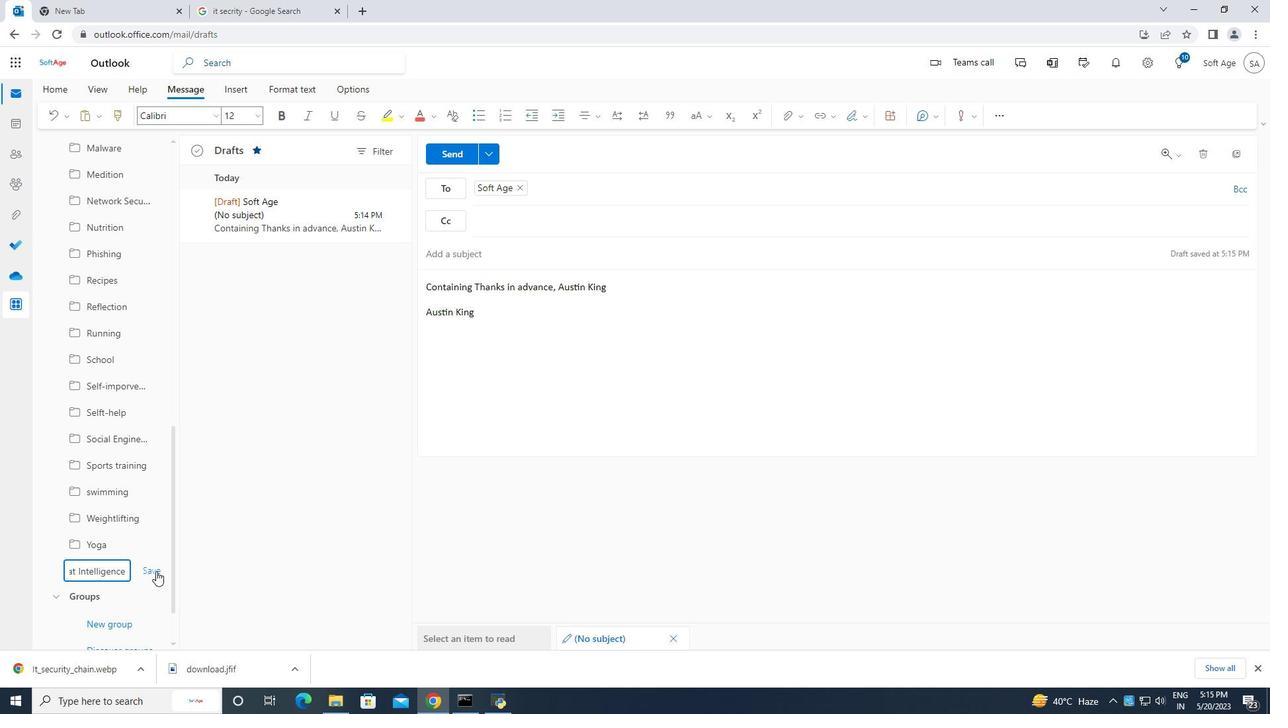 
Action: Mouse moved to (447, 148)
Screenshot: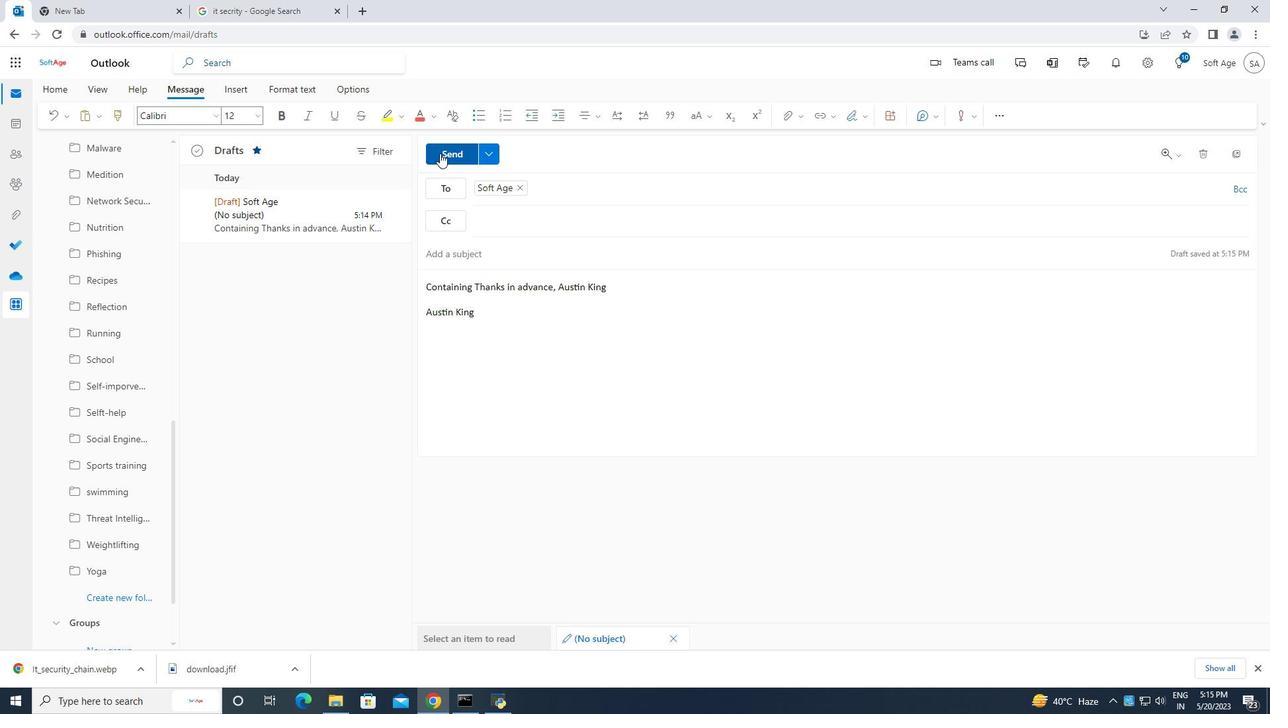 
Action: Mouse pressed left at (447, 148)
Screenshot: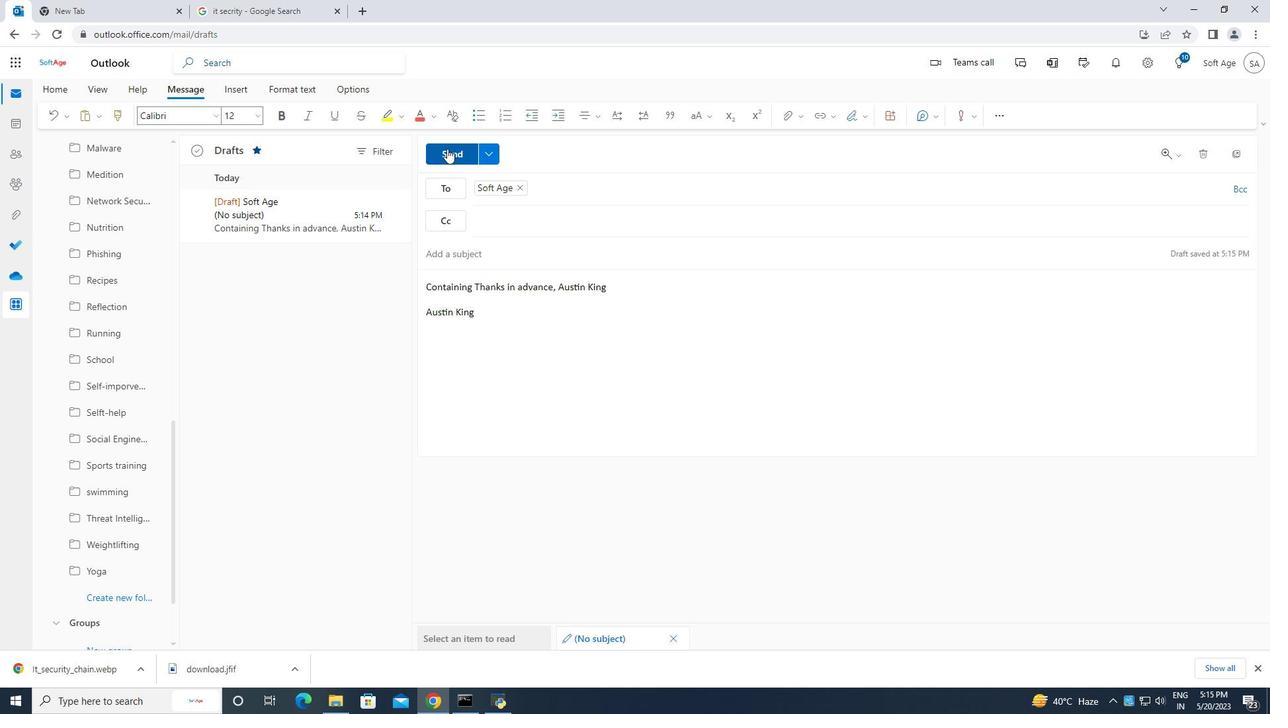 
Action: Mouse moved to (631, 383)
Screenshot: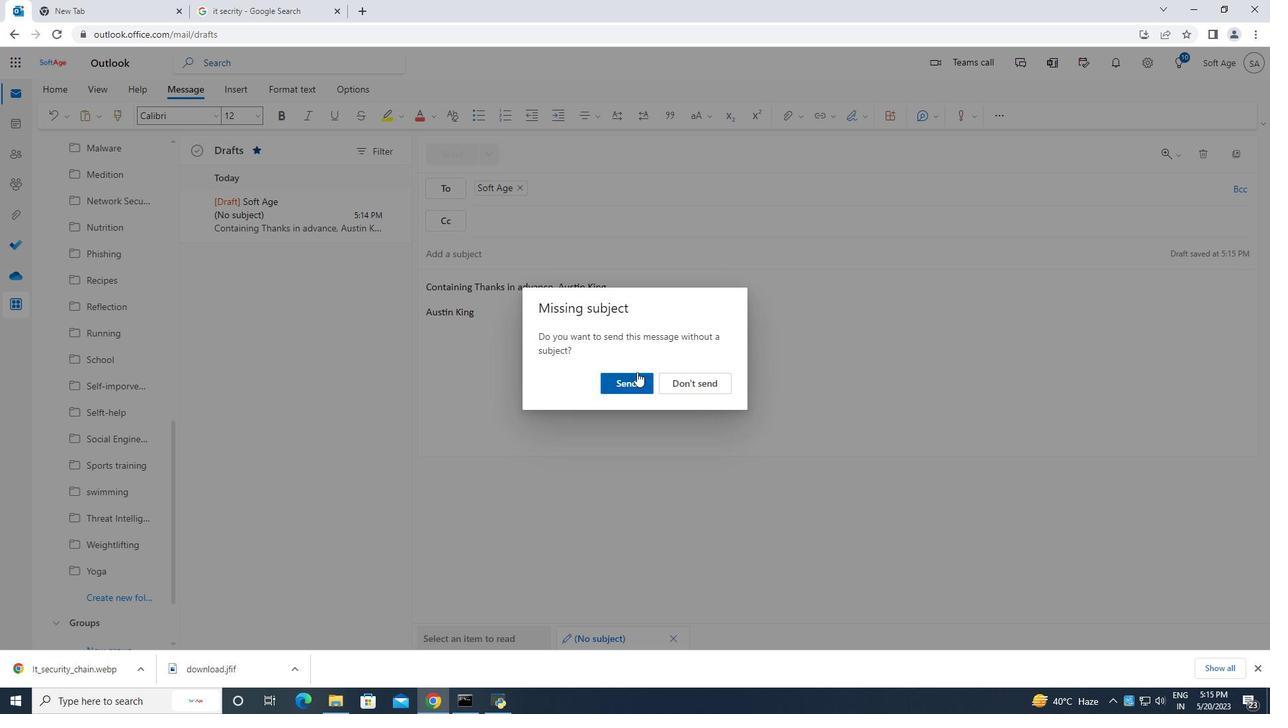 
Action: Mouse pressed left at (631, 383)
Screenshot: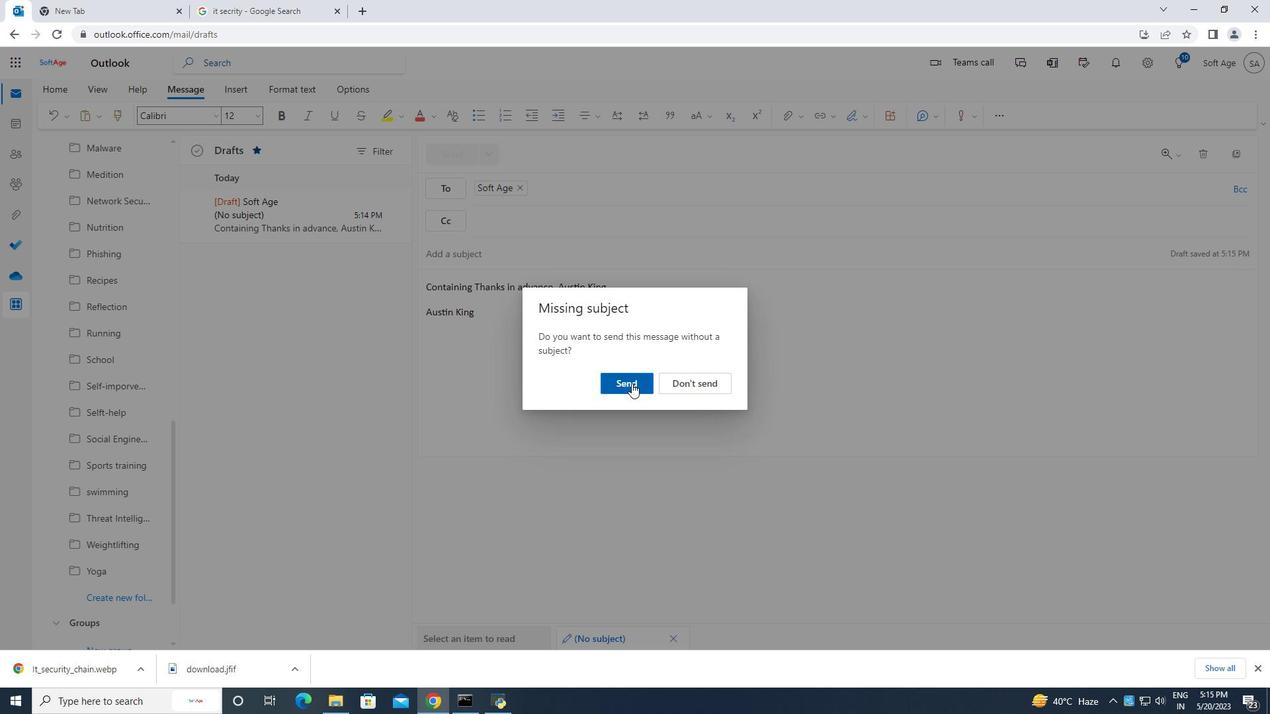 
Action: Mouse moved to (629, 375)
Screenshot: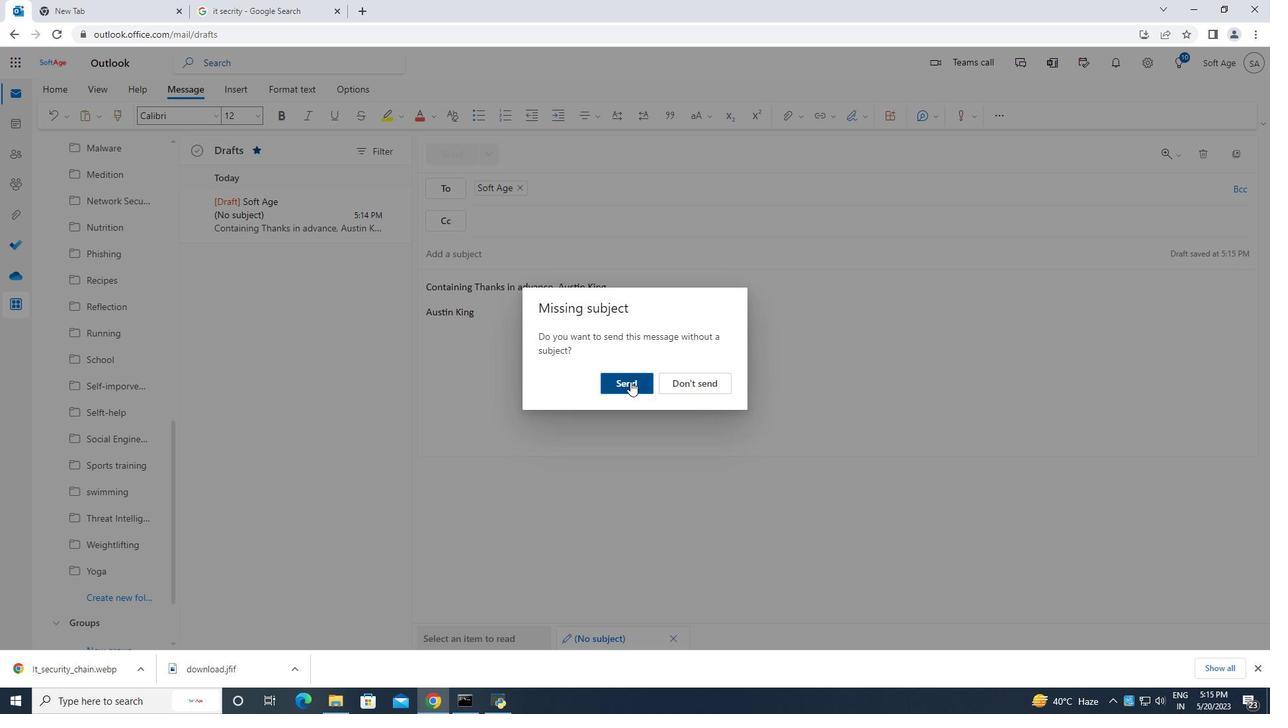 
